 Task: Find connections with filter location Angermünde with filter topic #Trainerwith filter profile language Potuguese with filter current company Orion Innovation with filter school Thapar Institute of Engineering & Technology with filter industry Public Assistance Programs with filter service category Strategic Planning with filter keywords title Over the Phone Interpreter
Action: Mouse moved to (488, 64)
Screenshot: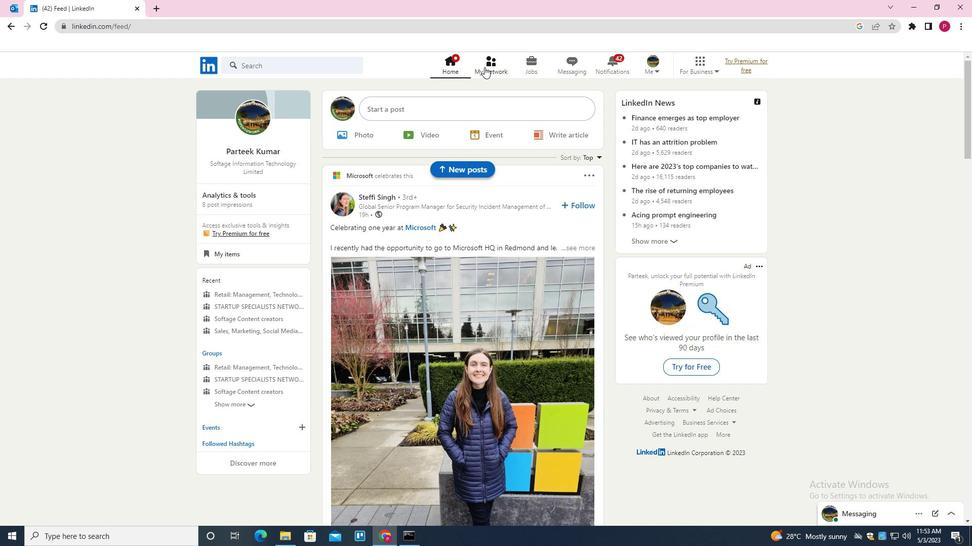 
Action: Mouse pressed left at (488, 64)
Screenshot: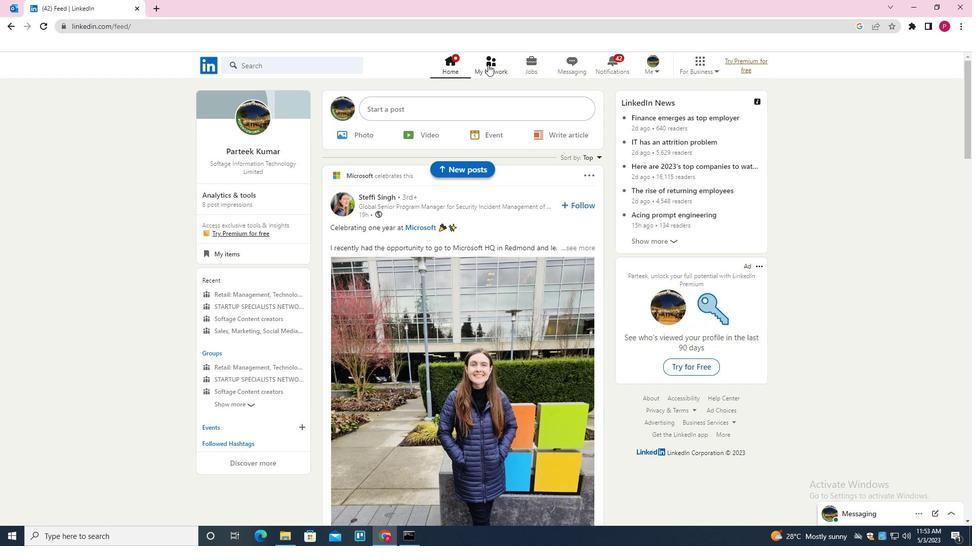 
Action: Mouse moved to (311, 118)
Screenshot: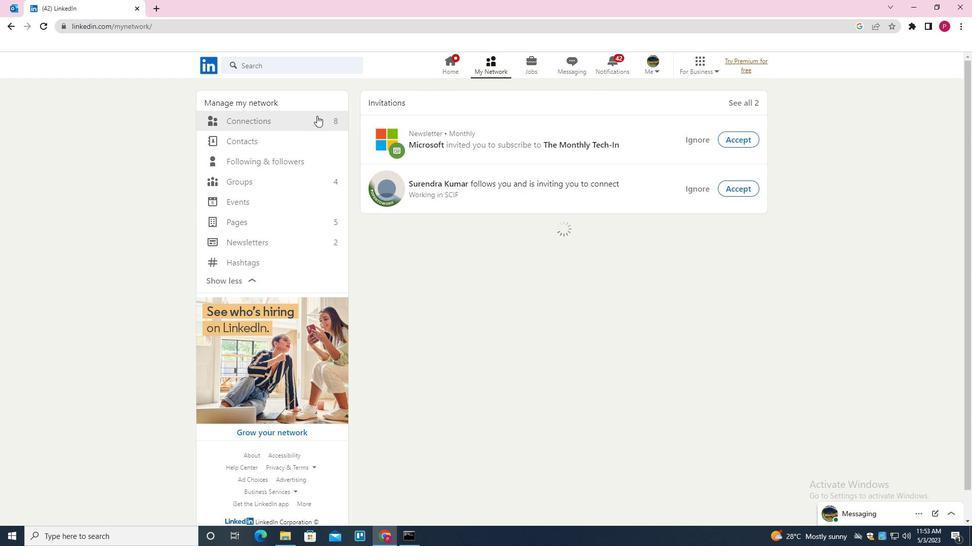
Action: Mouse pressed left at (311, 118)
Screenshot: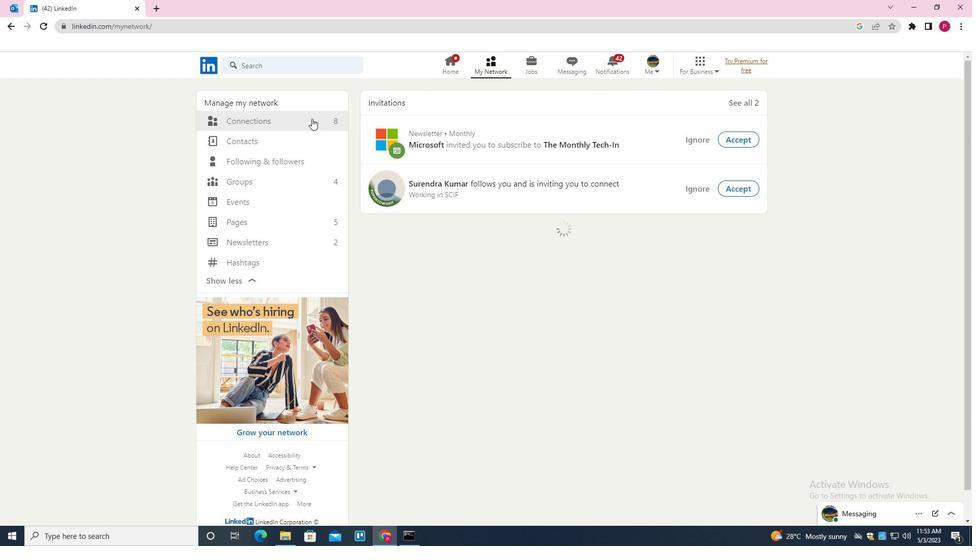 
Action: Mouse moved to (548, 120)
Screenshot: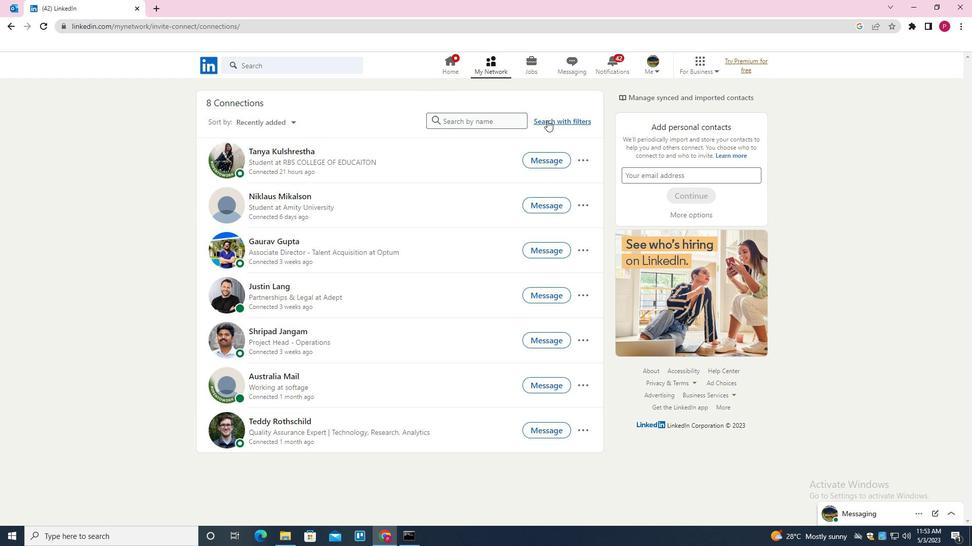 
Action: Mouse pressed left at (548, 120)
Screenshot: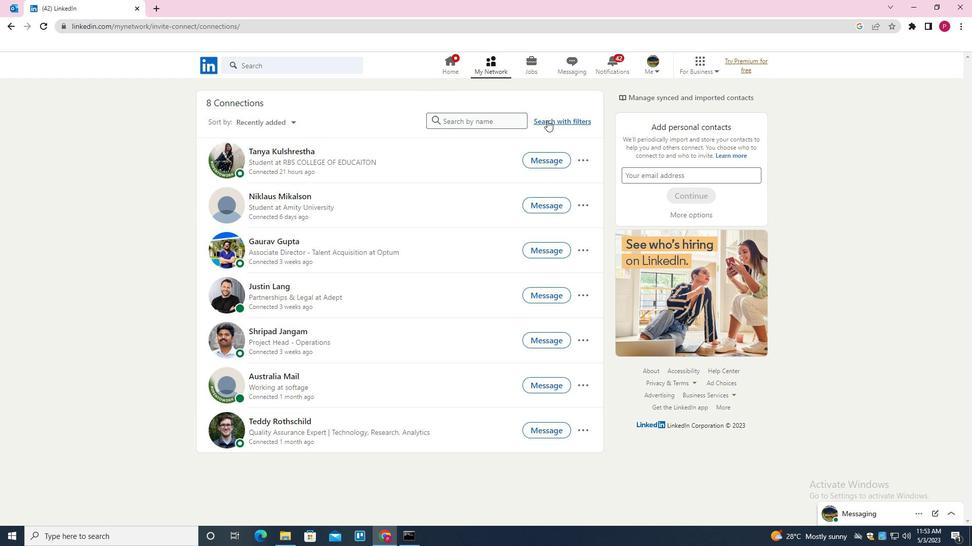 
Action: Mouse moved to (520, 92)
Screenshot: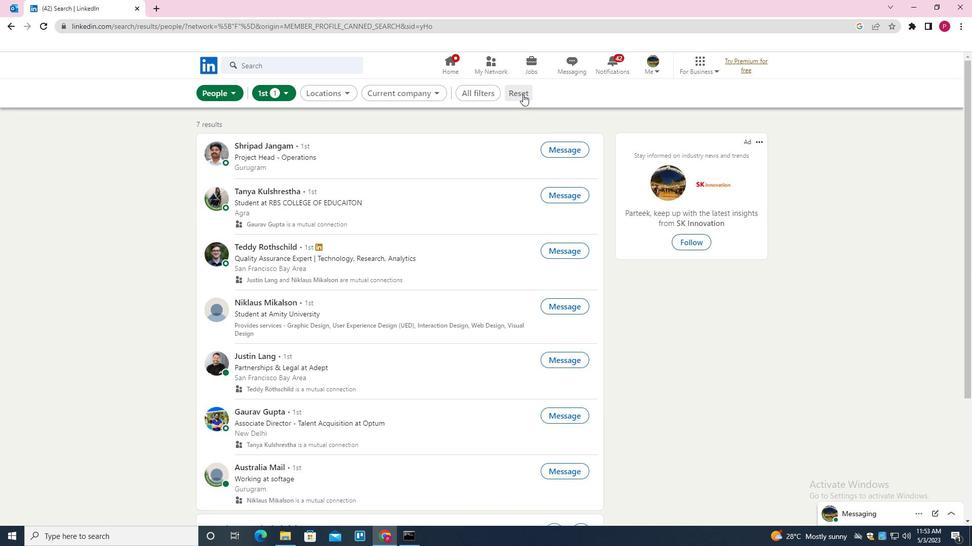 
Action: Mouse pressed left at (520, 92)
Screenshot: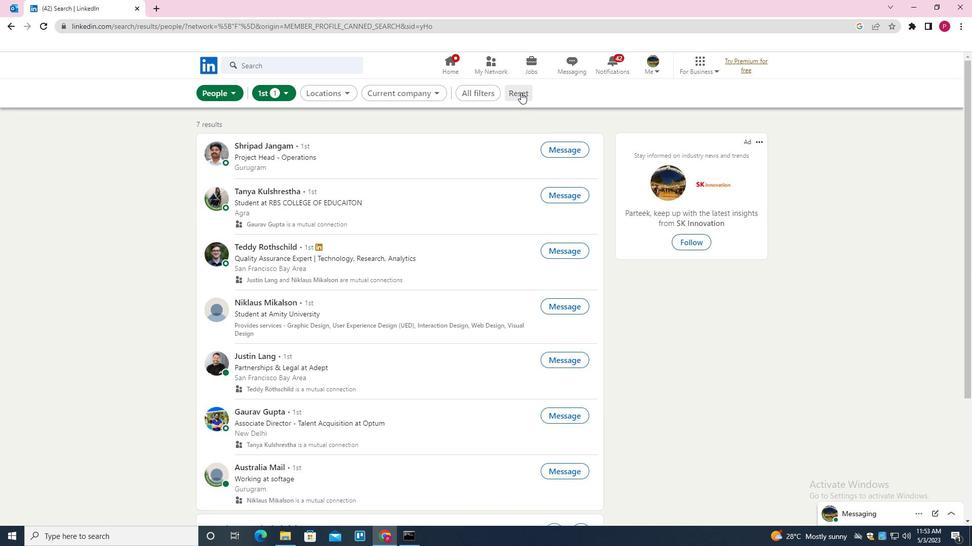 
Action: Mouse moved to (511, 92)
Screenshot: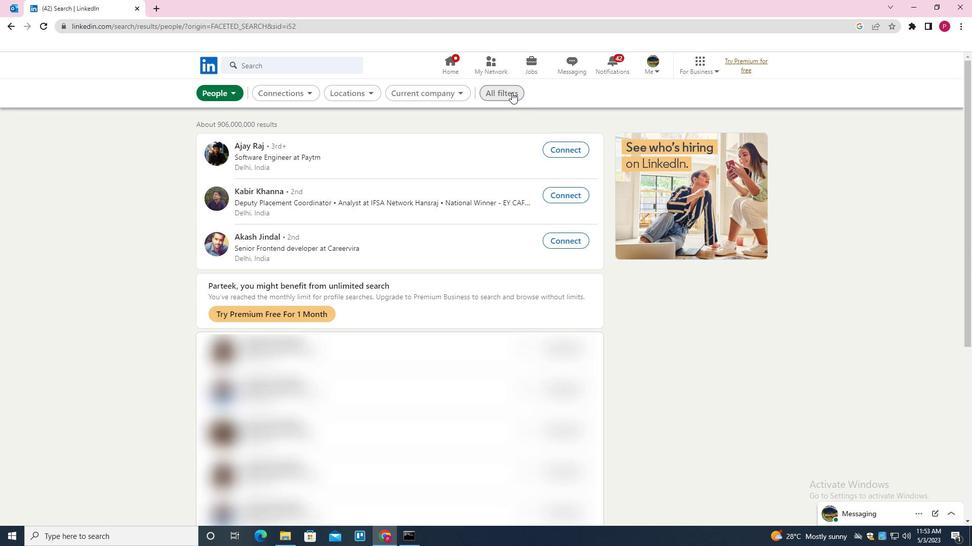 
Action: Mouse pressed left at (511, 92)
Screenshot: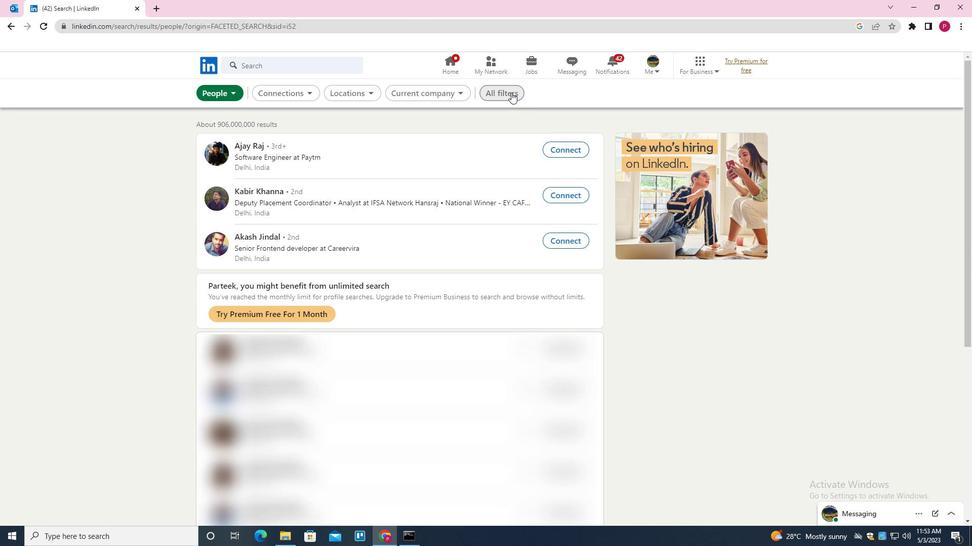 
Action: Mouse moved to (772, 188)
Screenshot: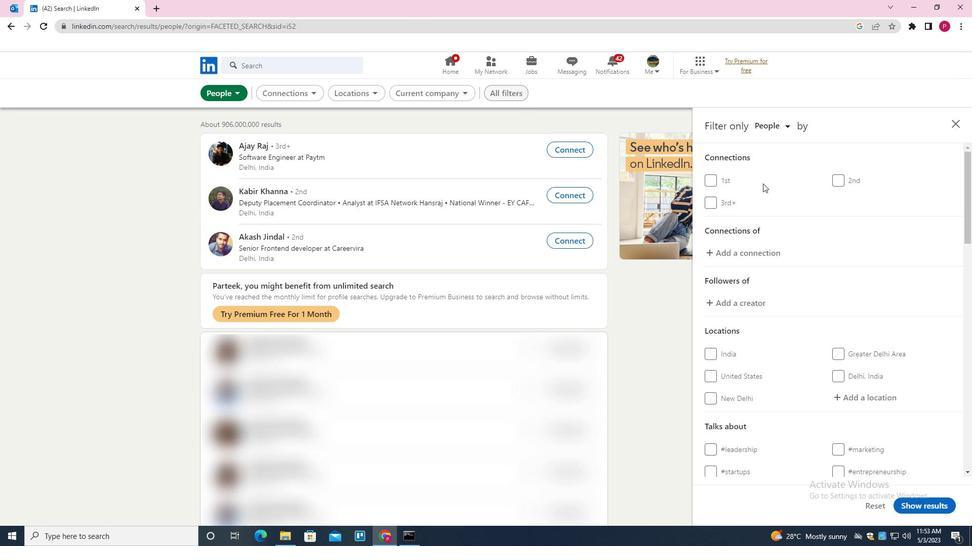 
Action: Mouse scrolled (772, 188) with delta (0, 0)
Screenshot: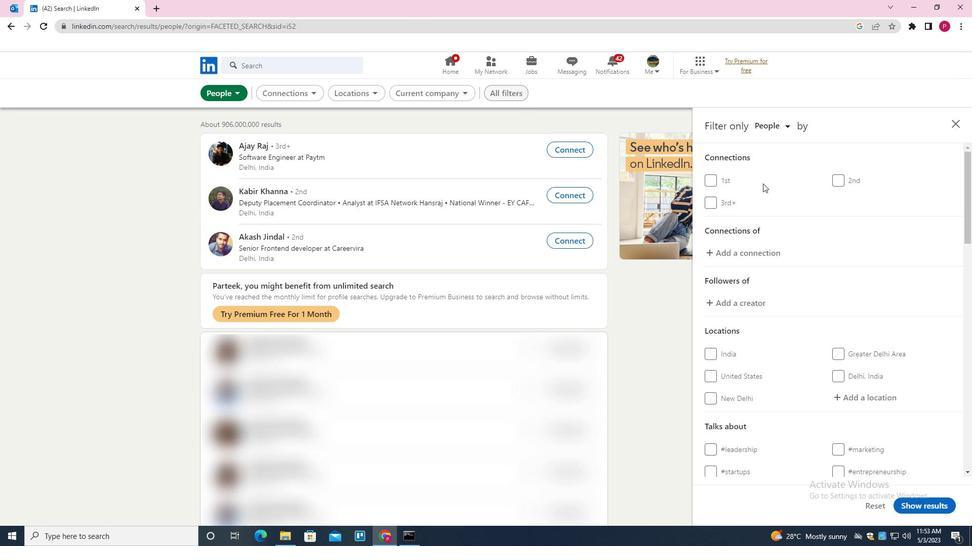 
Action: Mouse moved to (781, 194)
Screenshot: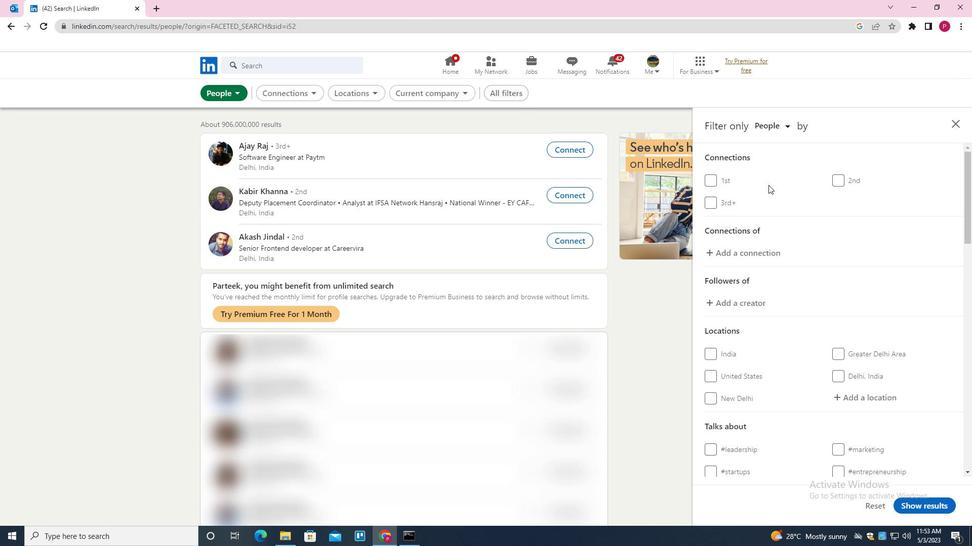 
Action: Mouse scrolled (781, 194) with delta (0, 0)
Screenshot: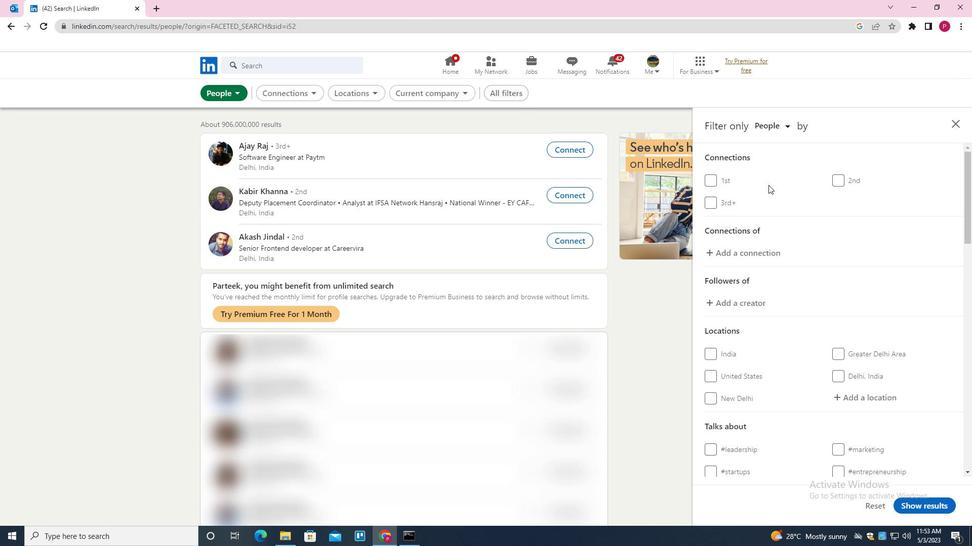 
Action: Mouse moved to (868, 296)
Screenshot: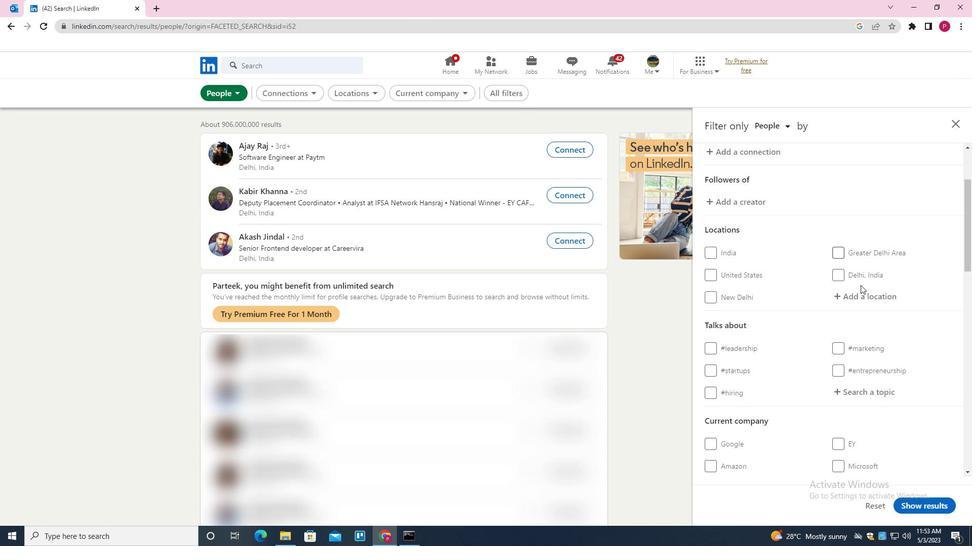 
Action: Mouse pressed left at (868, 296)
Screenshot: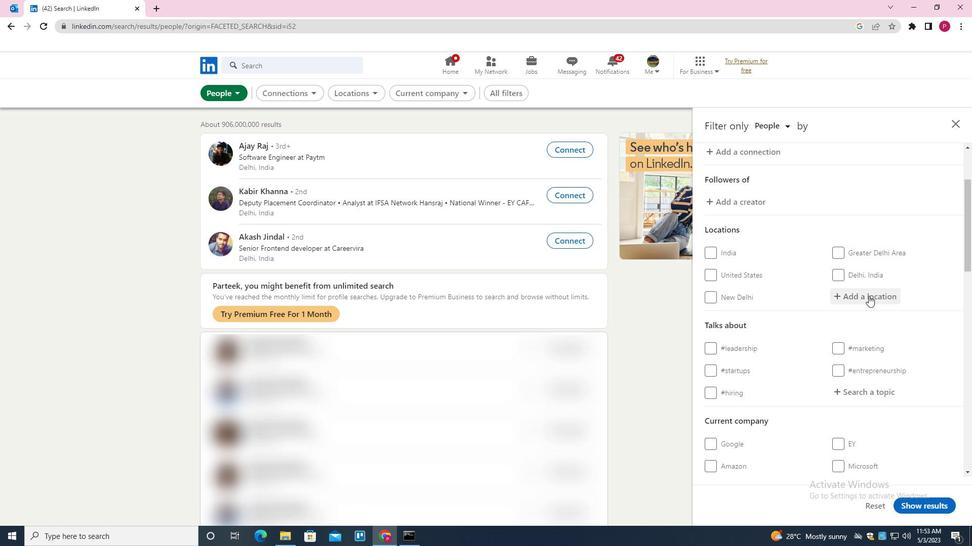 
Action: Key pressed <Key.shift>ANGERMUNDE<Key.down><Key.enter>
Screenshot: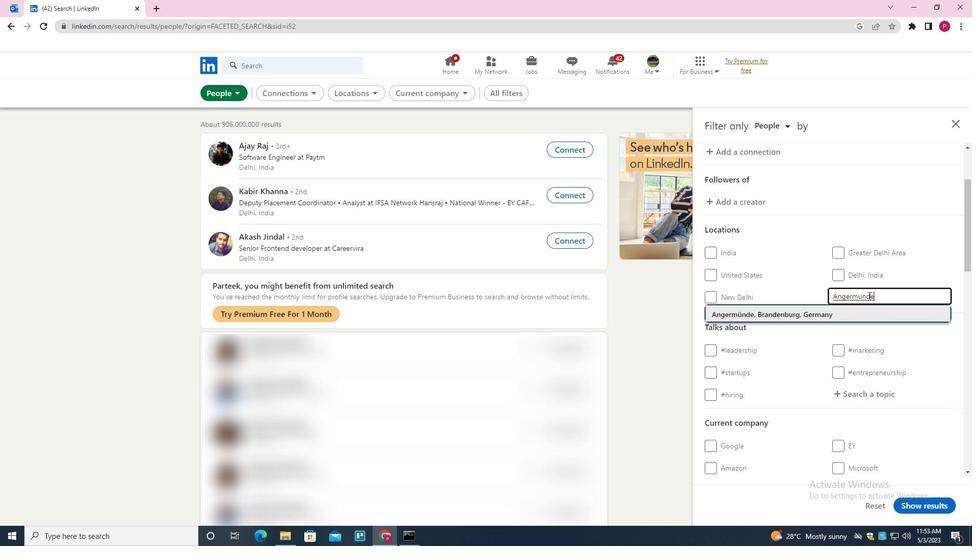 
Action: Mouse moved to (833, 298)
Screenshot: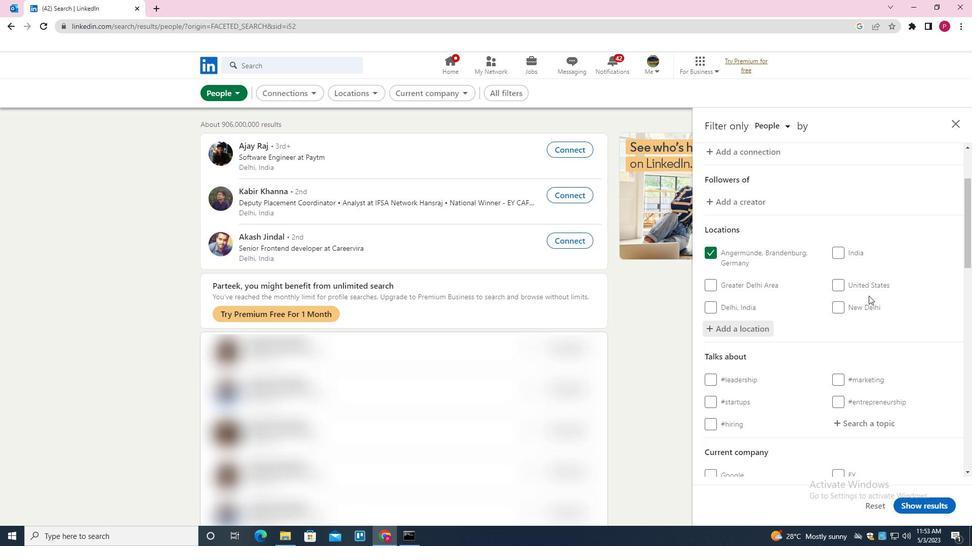 
Action: Mouse scrolled (833, 297) with delta (0, 0)
Screenshot: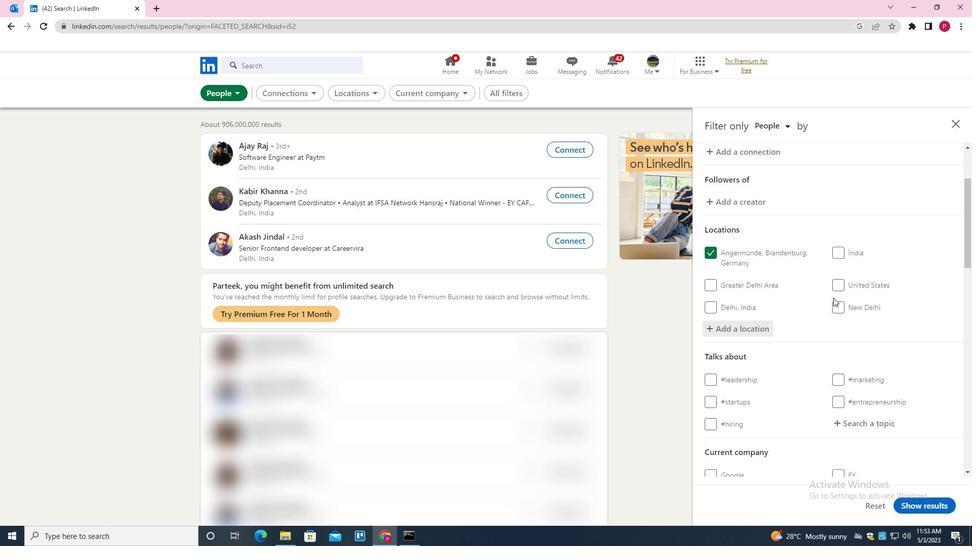 
Action: Mouse scrolled (833, 297) with delta (0, 0)
Screenshot: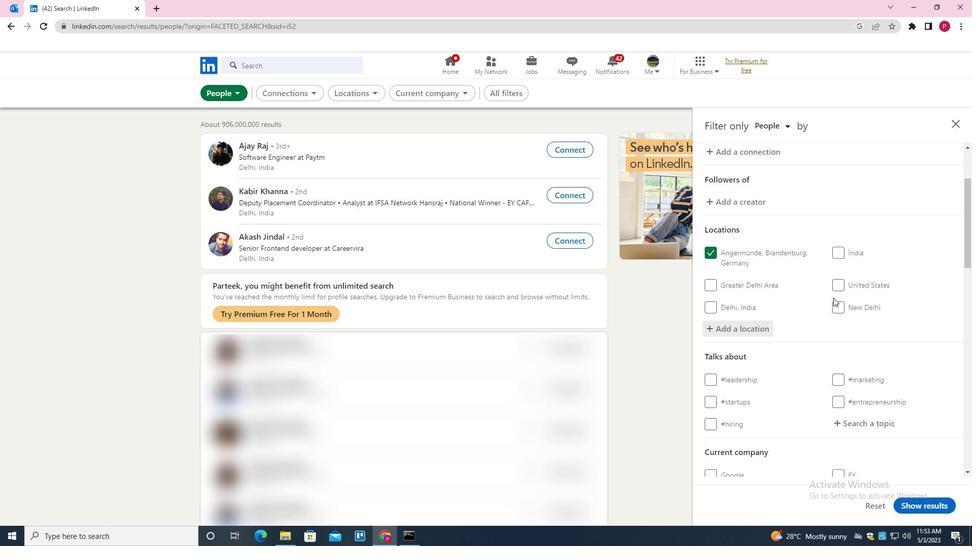 
Action: Mouse scrolled (833, 297) with delta (0, 0)
Screenshot: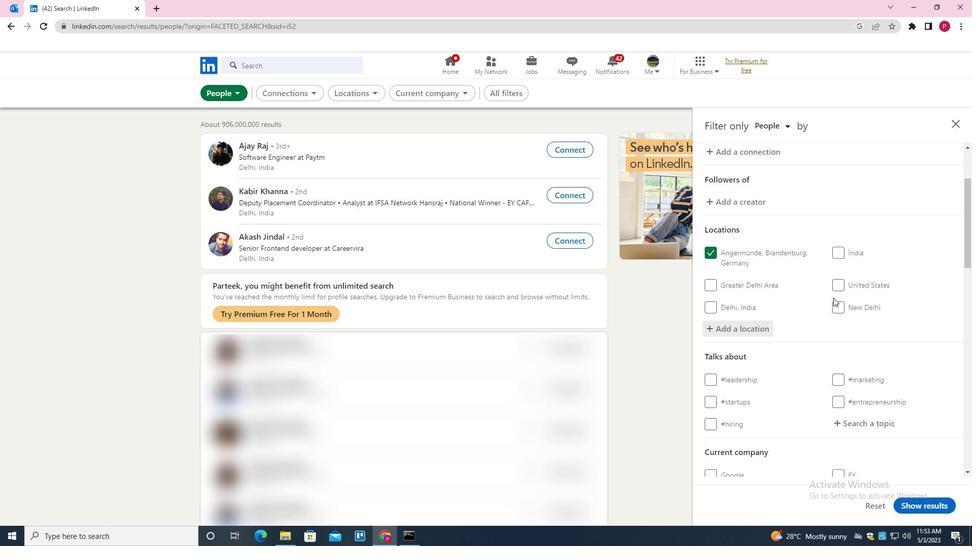
Action: Mouse moved to (853, 274)
Screenshot: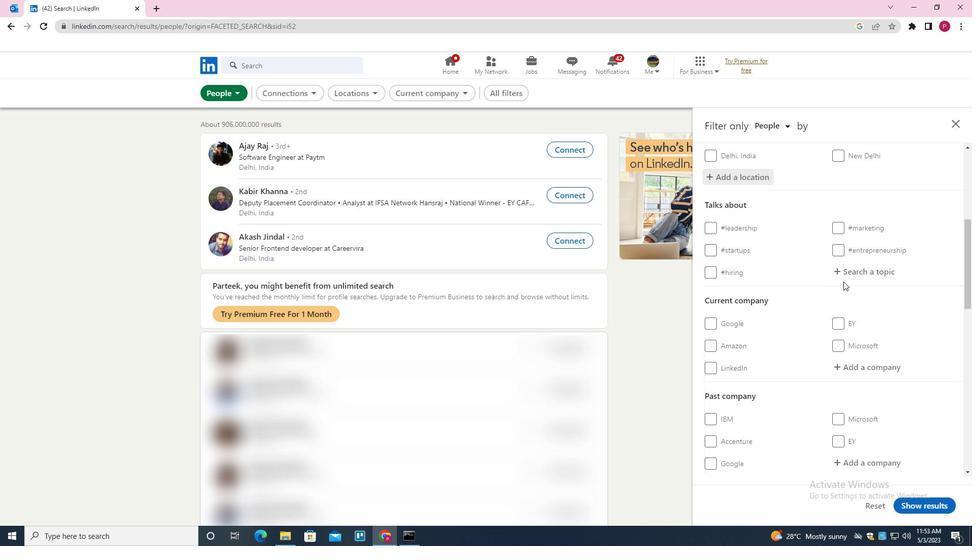 
Action: Mouse pressed left at (853, 274)
Screenshot: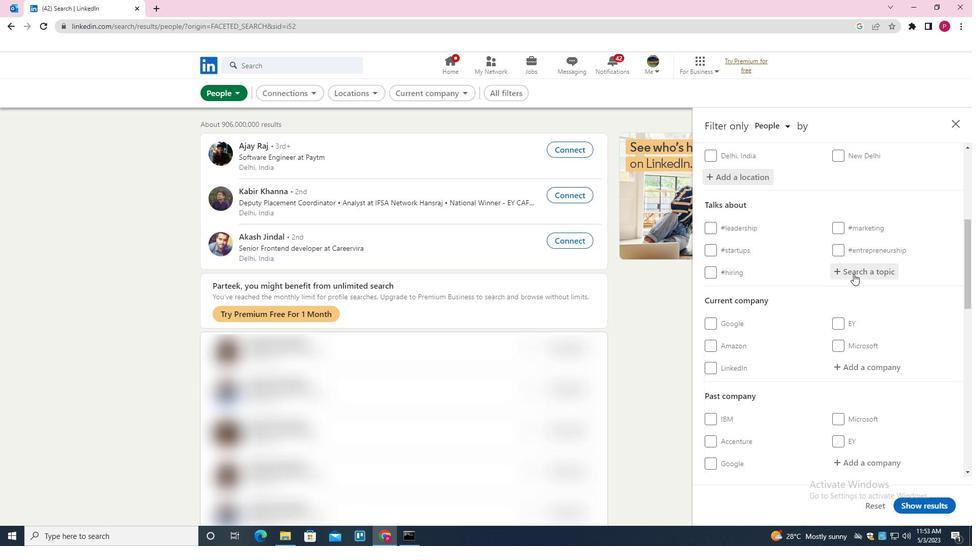 
Action: Key pressed TRAINER<Key.down><Key.enter>
Screenshot: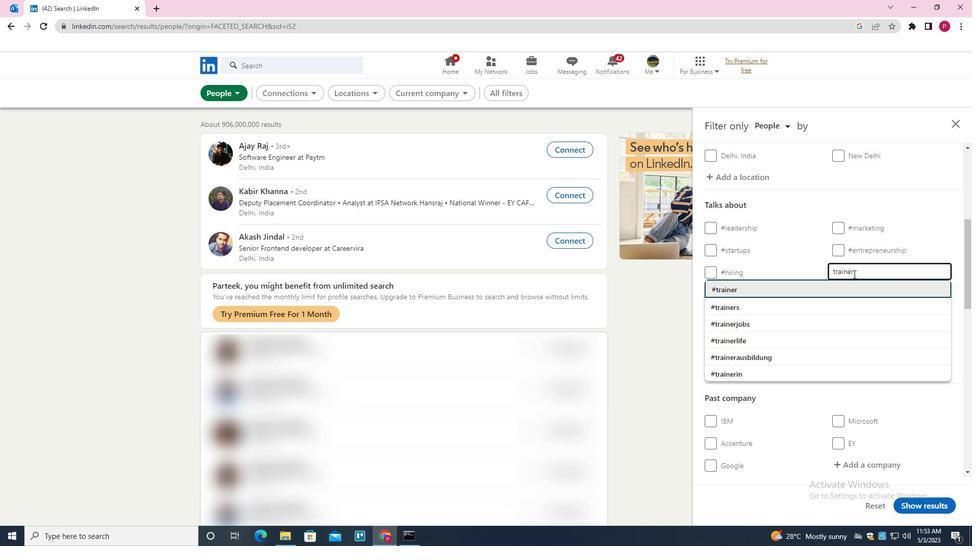 
Action: Mouse moved to (809, 267)
Screenshot: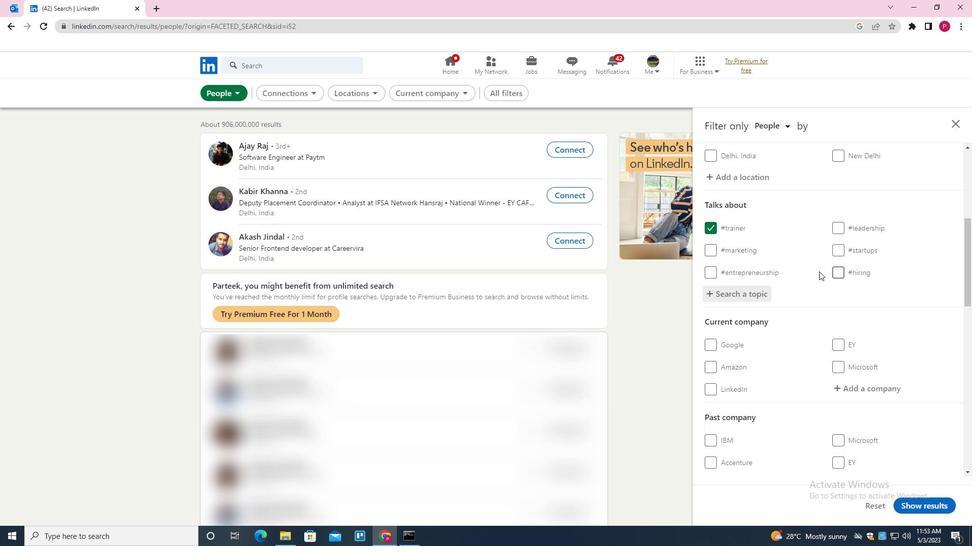 
Action: Mouse scrolled (809, 267) with delta (0, 0)
Screenshot: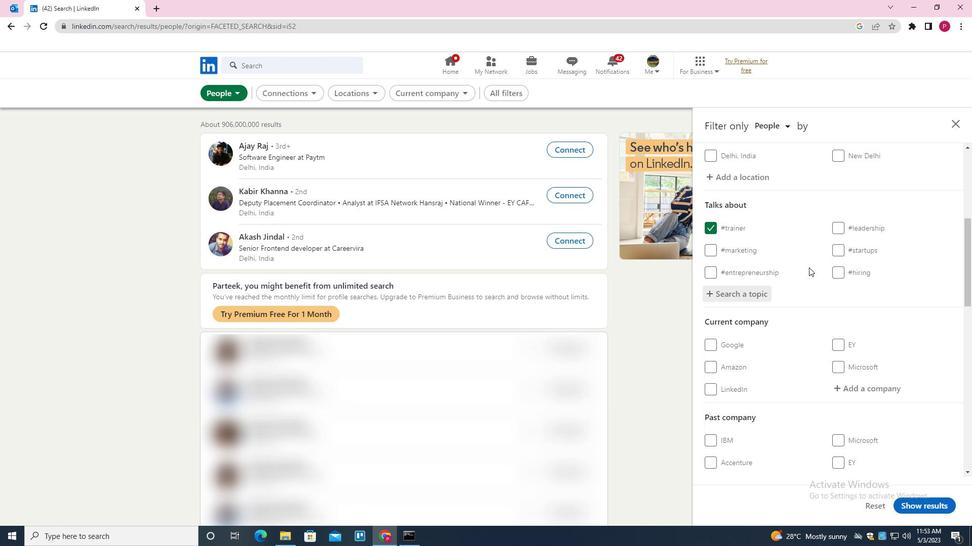 
Action: Mouse scrolled (809, 267) with delta (0, 0)
Screenshot: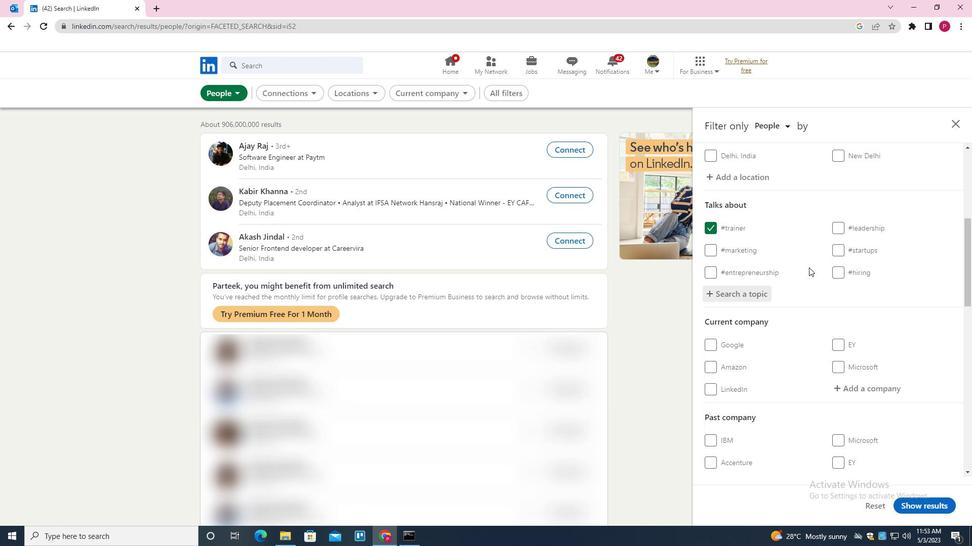 
Action: Mouse scrolled (809, 267) with delta (0, 0)
Screenshot: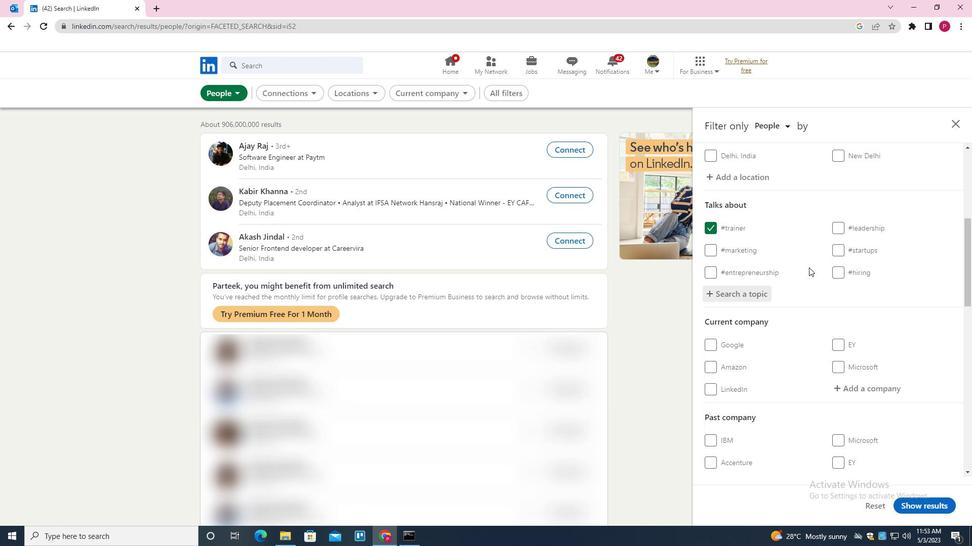 
Action: Mouse scrolled (809, 267) with delta (0, 0)
Screenshot: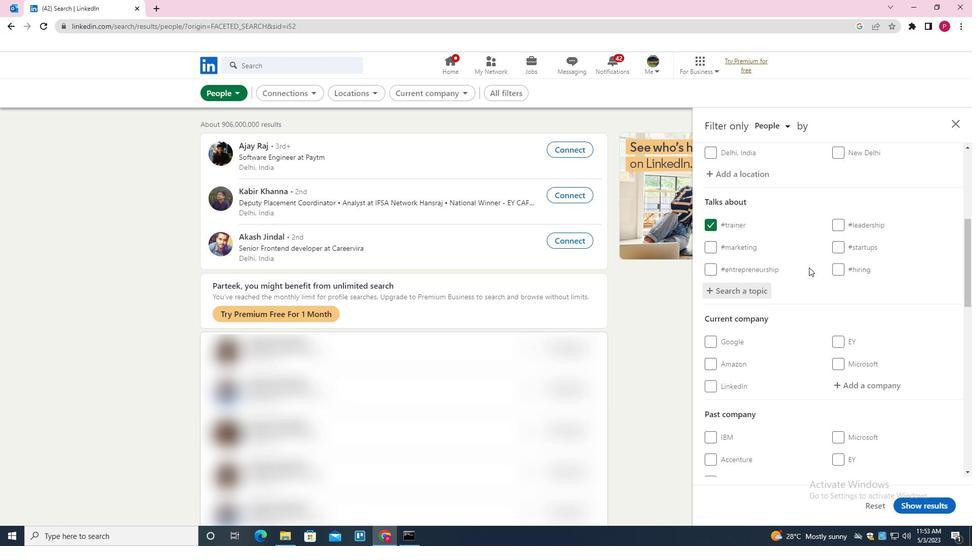 
Action: Mouse scrolled (809, 267) with delta (0, 0)
Screenshot: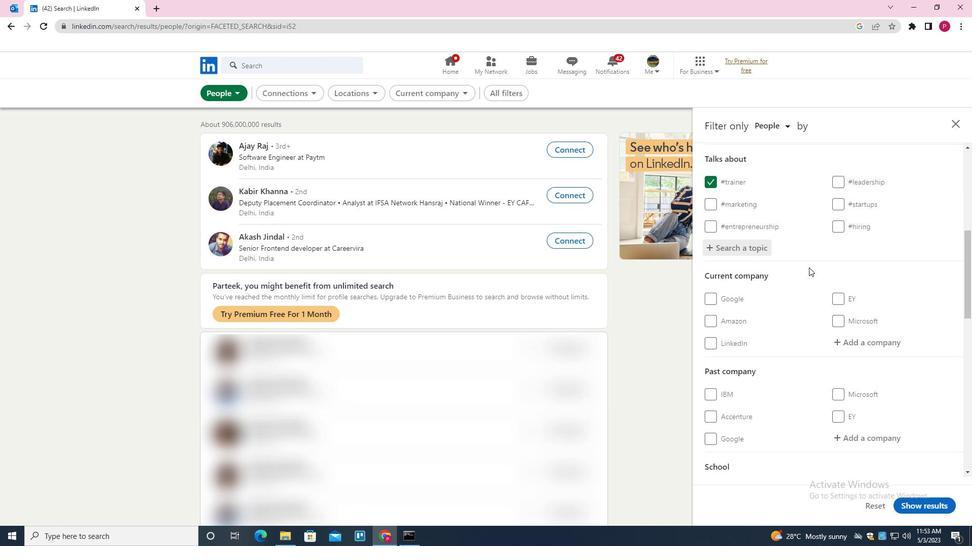 
Action: Mouse scrolled (809, 267) with delta (0, 0)
Screenshot: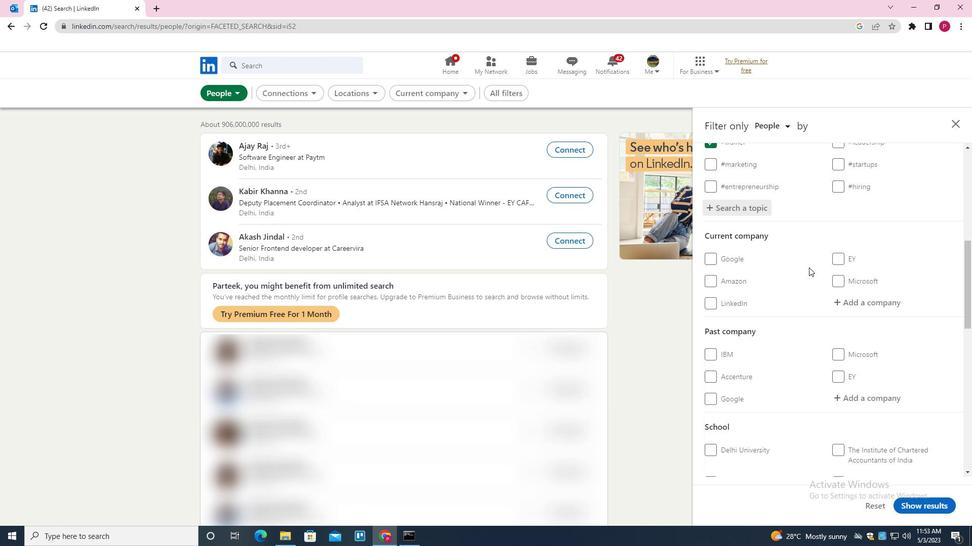 
Action: Mouse moved to (779, 257)
Screenshot: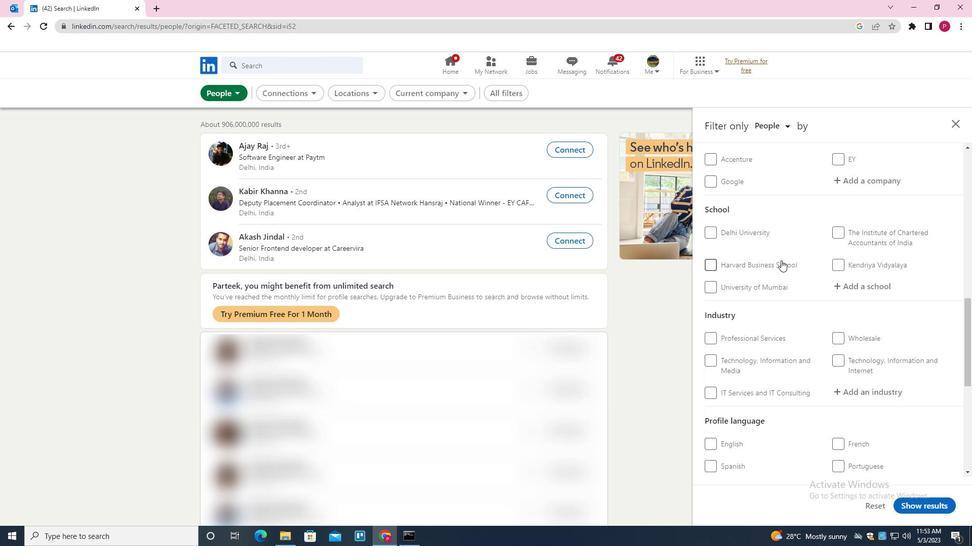 
Action: Mouse scrolled (779, 257) with delta (0, 0)
Screenshot: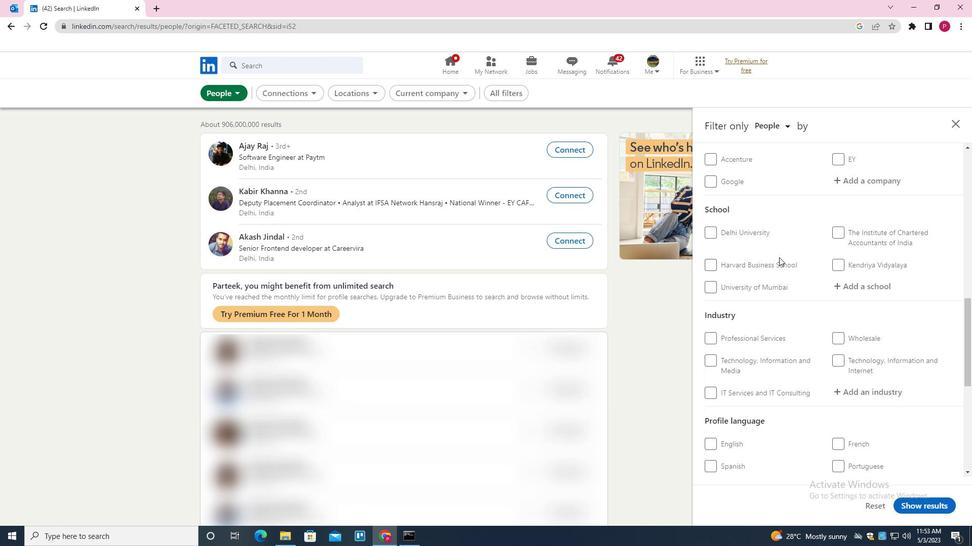 
Action: Mouse scrolled (779, 257) with delta (0, 0)
Screenshot: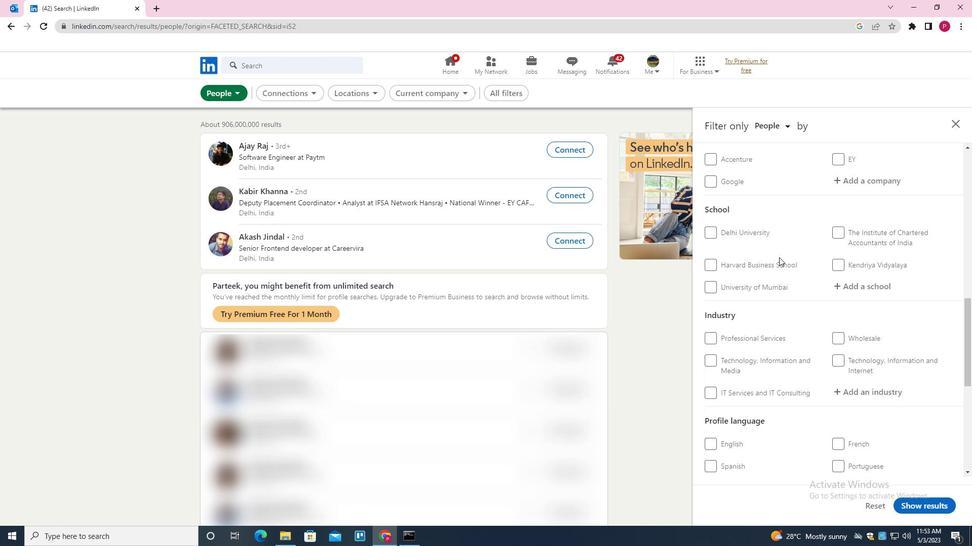 
Action: Mouse scrolled (779, 257) with delta (0, 0)
Screenshot: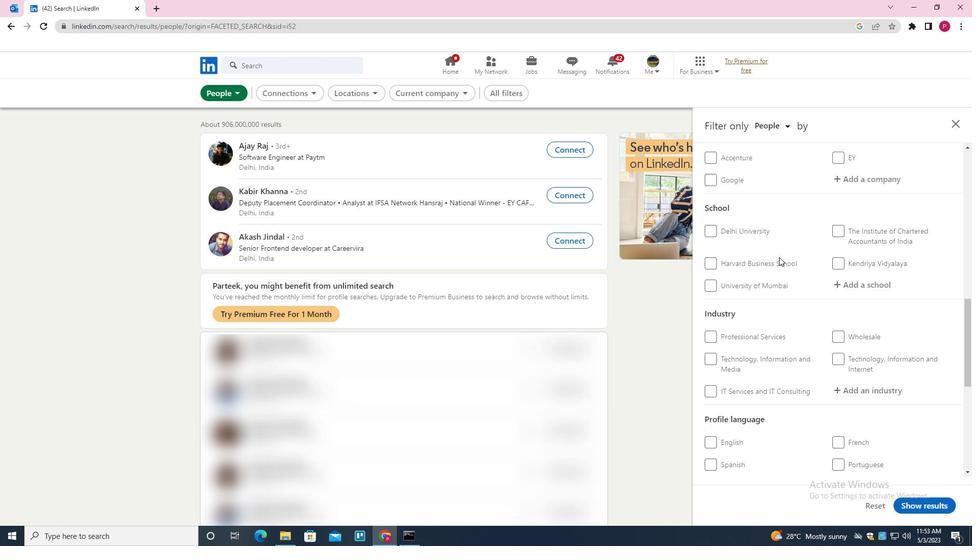 
Action: Mouse scrolled (779, 257) with delta (0, 0)
Screenshot: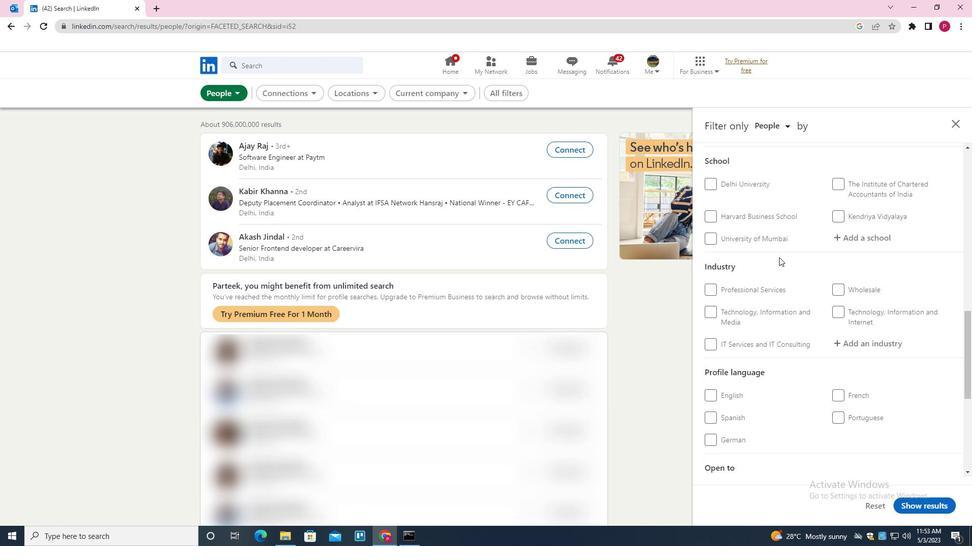 
Action: Mouse scrolled (779, 257) with delta (0, 0)
Screenshot: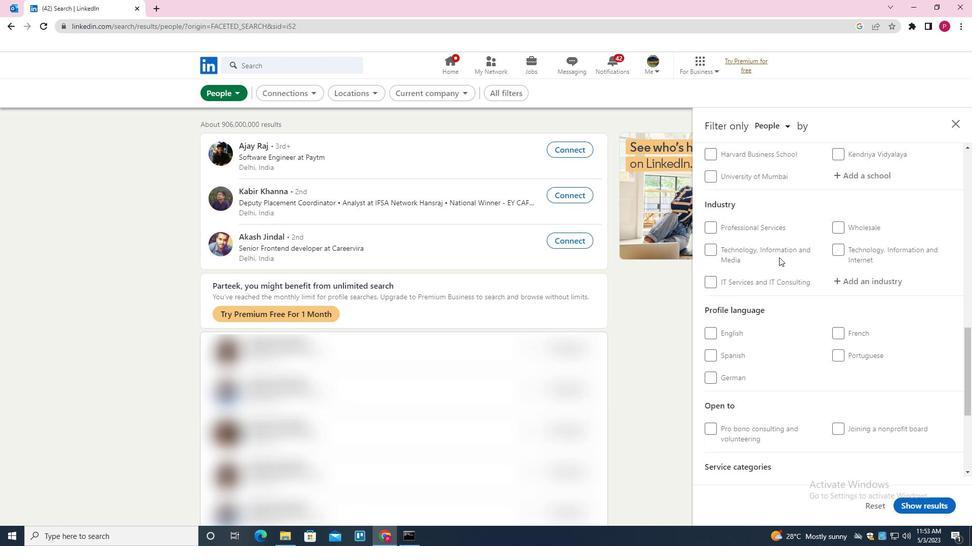 
Action: Mouse moved to (842, 215)
Screenshot: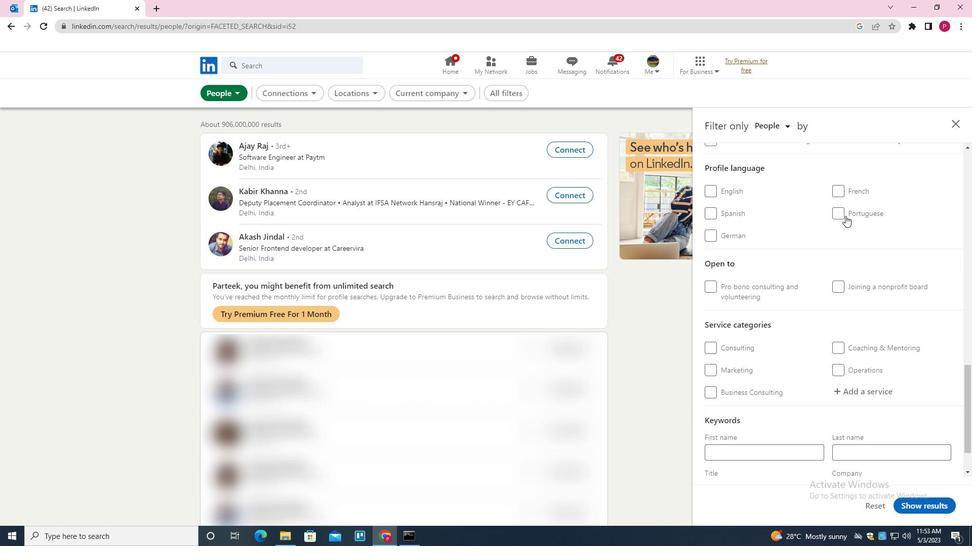 
Action: Mouse pressed left at (842, 215)
Screenshot: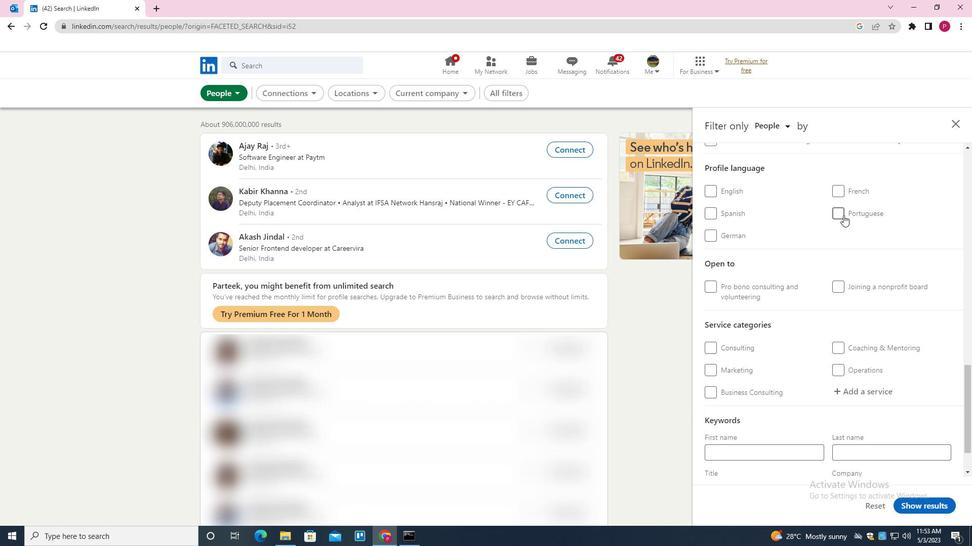 
Action: Mouse moved to (800, 256)
Screenshot: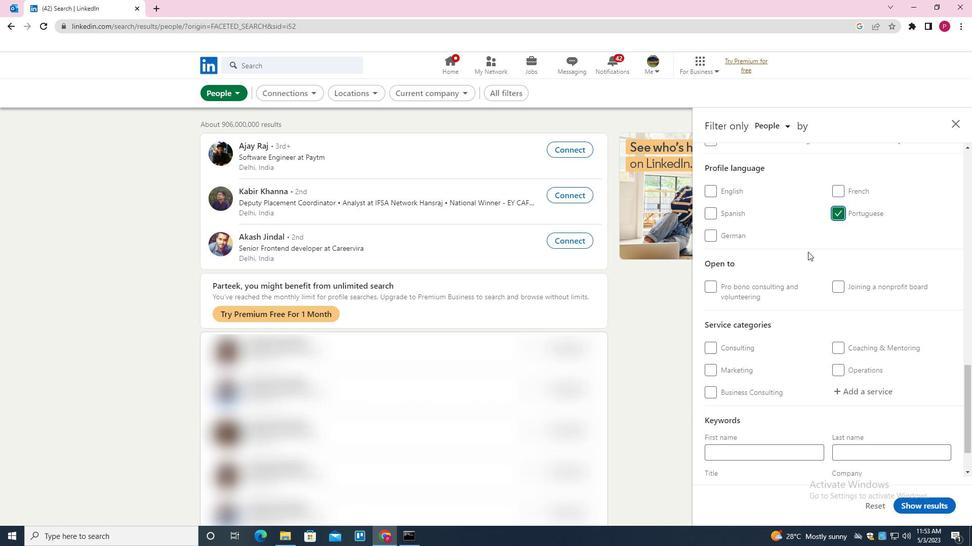 
Action: Mouse scrolled (800, 257) with delta (0, 0)
Screenshot: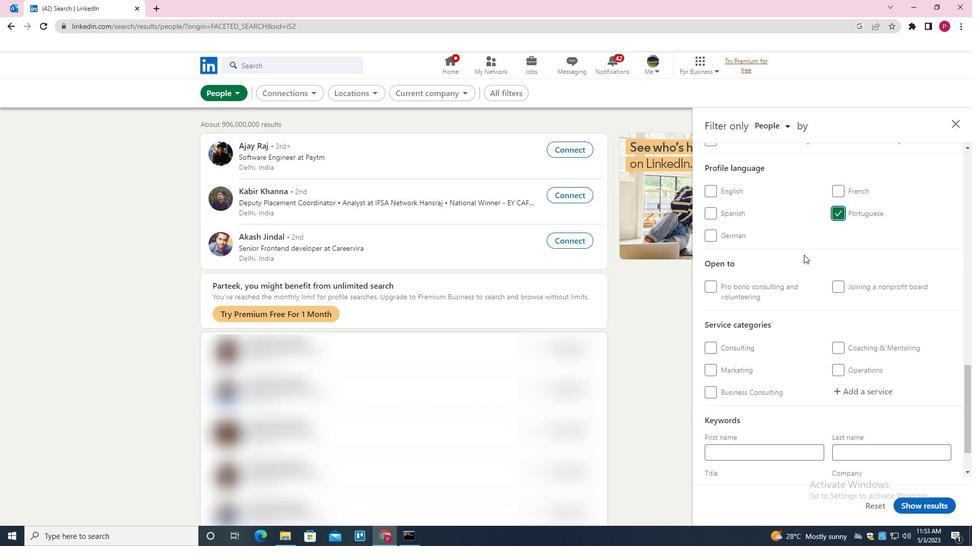 
Action: Mouse scrolled (800, 257) with delta (0, 0)
Screenshot: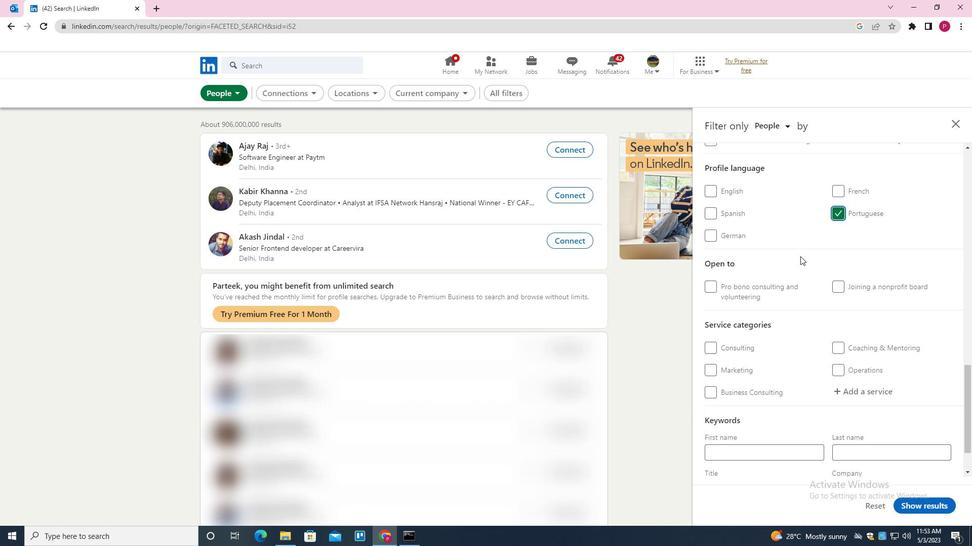 
Action: Mouse scrolled (800, 257) with delta (0, 0)
Screenshot: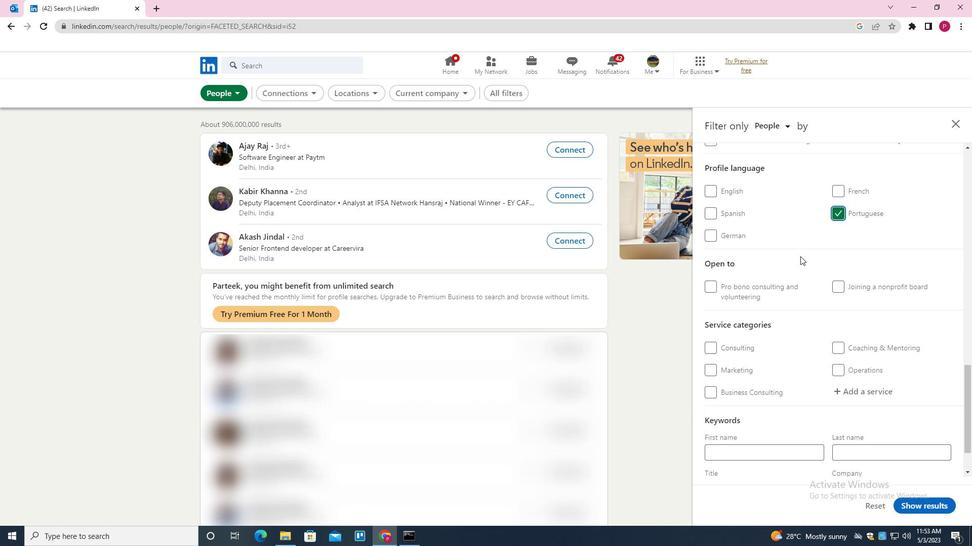 
Action: Mouse scrolled (800, 257) with delta (0, 0)
Screenshot: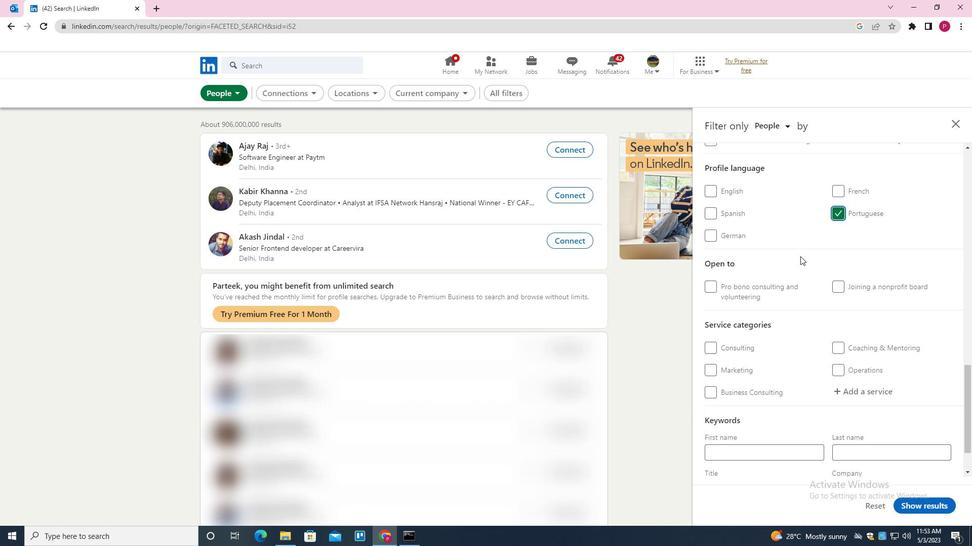 
Action: Mouse scrolled (800, 257) with delta (0, 0)
Screenshot: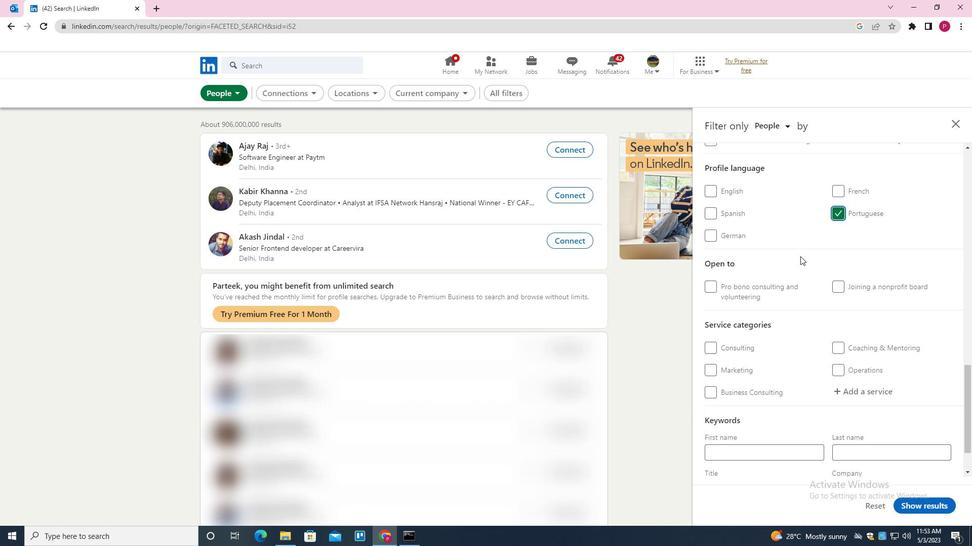 
Action: Mouse scrolled (800, 257) with delta (0, 0)
Screenshot: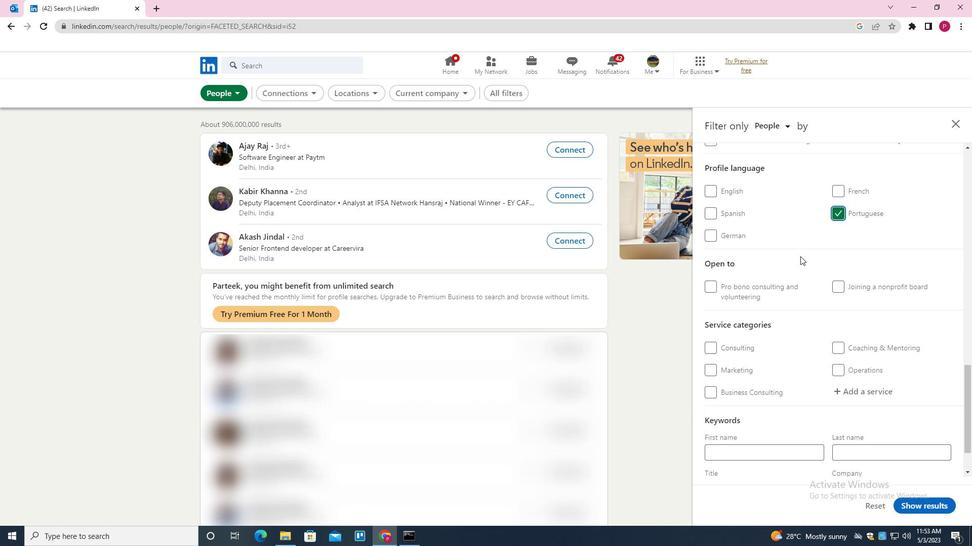 
Action: Mouse moved to (790, 262)
Screenshot: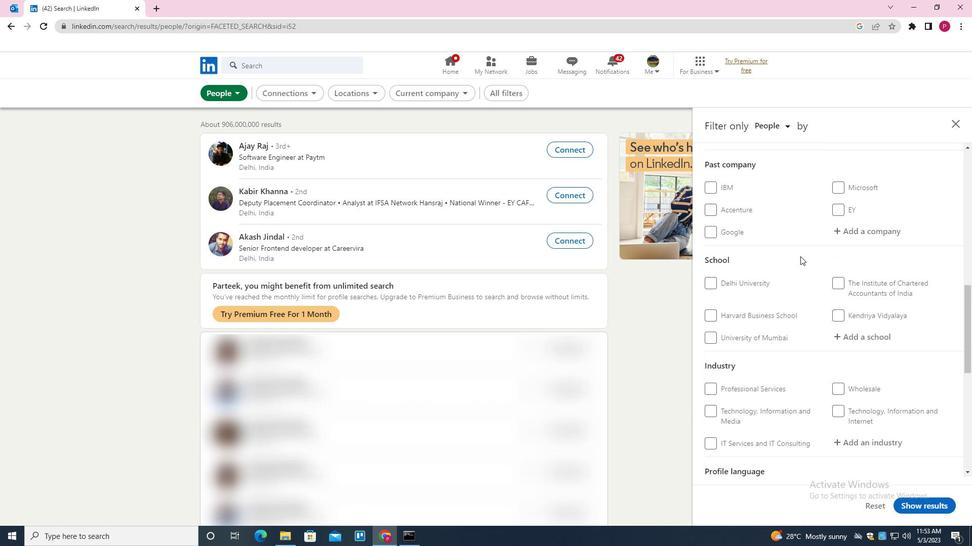 
Action: Mouse scrolled (790, 262) with delta (0, 0)
Screenshot: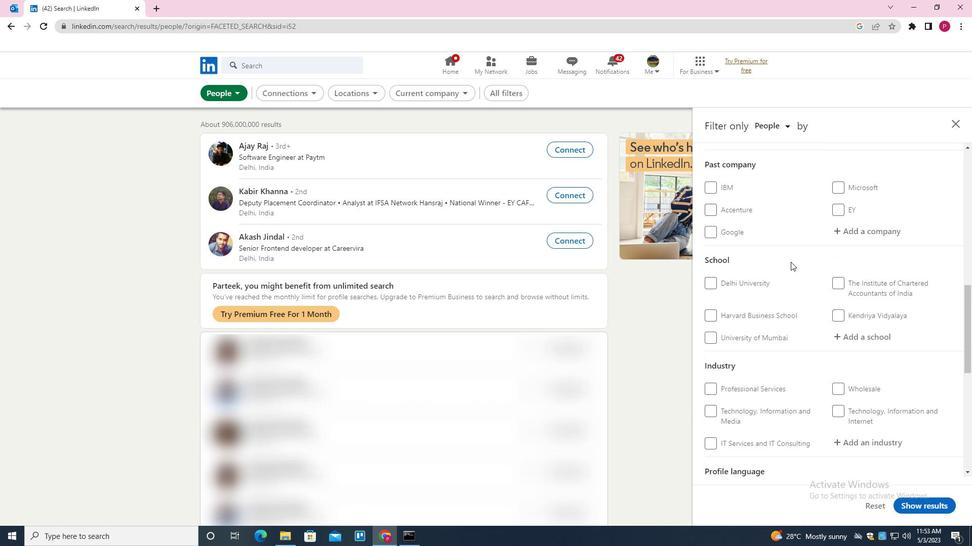 
Action: Mouse scrolled (790, 262) with delta (0, 0)
Screenshot: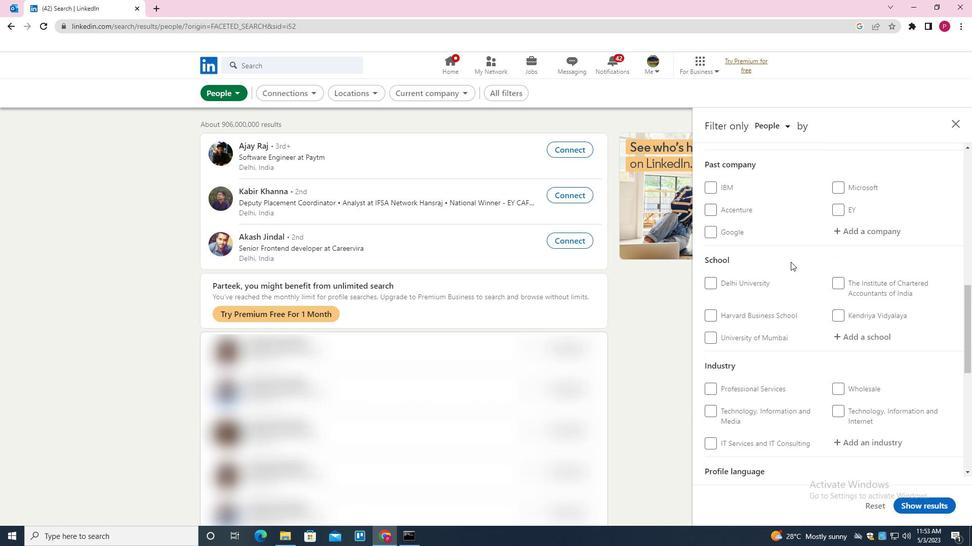 
Action: Mouse moved to (858, 237)
Screenshot: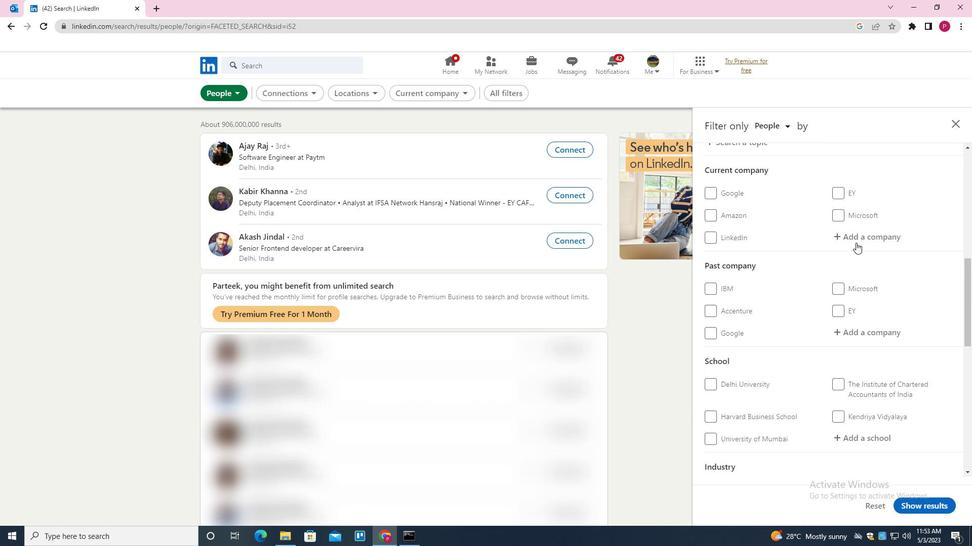 
Action: Mouse pressed left at (858, 237)
Screenshot: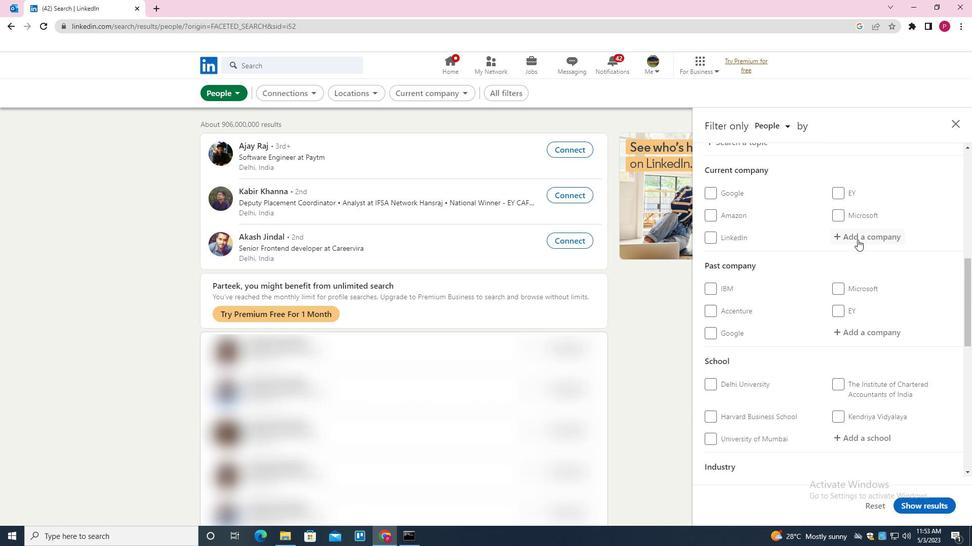 
Action: Key pressed <Key.shift>ORION<Key.space><Key.shift><Key.shift><Key.shift><Key.shift><Key.shift><Key.shift><Key.shift><Key.shift>INNOVATION<Key.down><Key.enter>
Screenshot: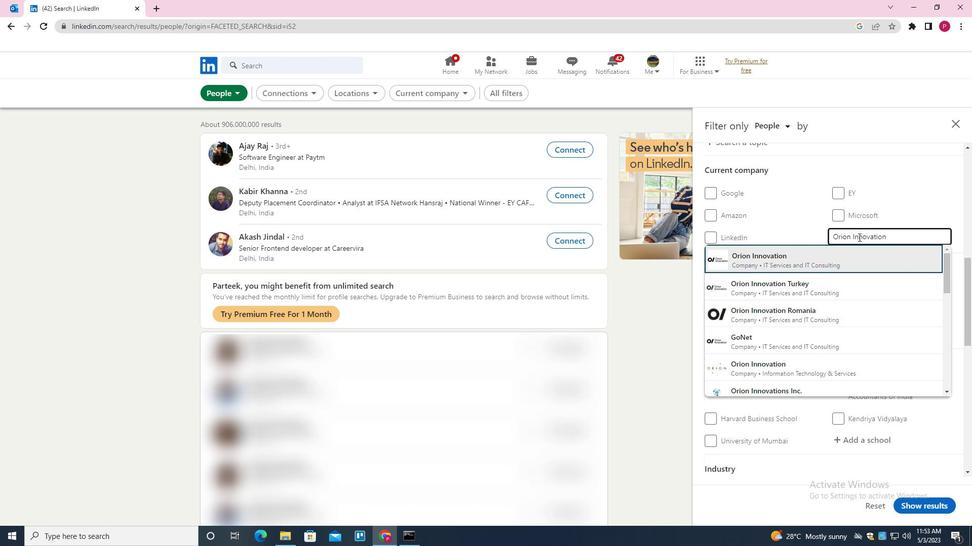 
Action: Mouse moved to (809, 252)
Screenshot: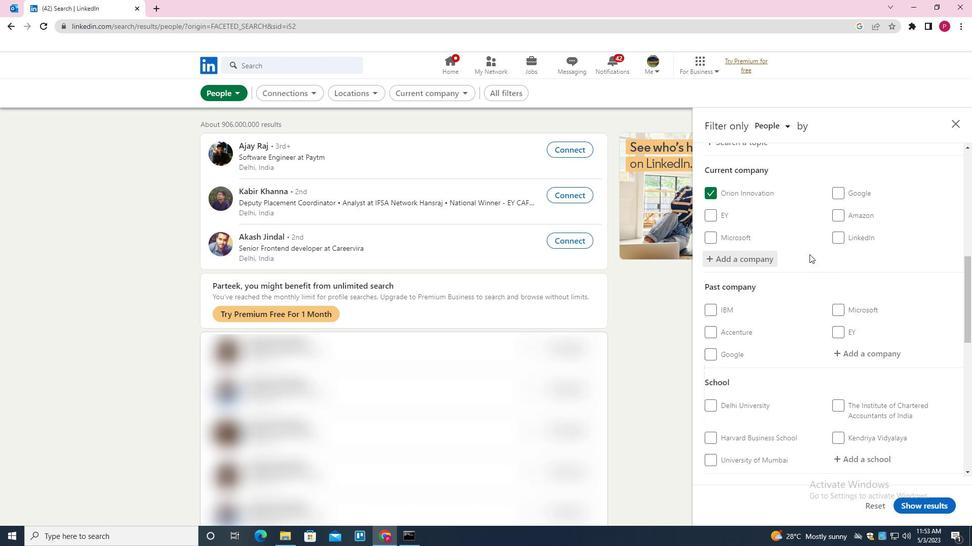 
Action: Mouse scrolled (809, 252) with delta (0, 0)
Screenshot: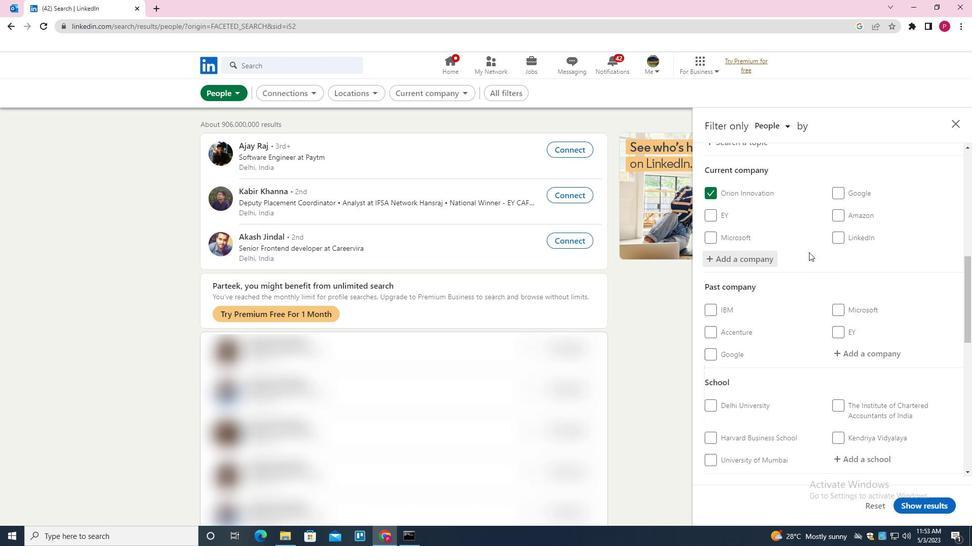 
Action: Mouse scrolled (809, 252) with delta (0, 0)
Screenshot: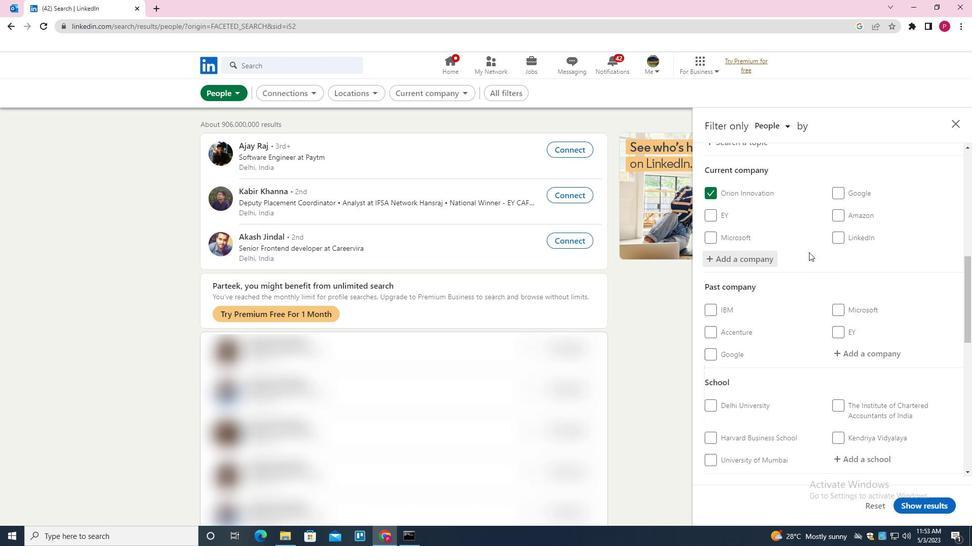 
Action: Mouse scrolled (809, 252) with delta (0, 0)
Screenshot: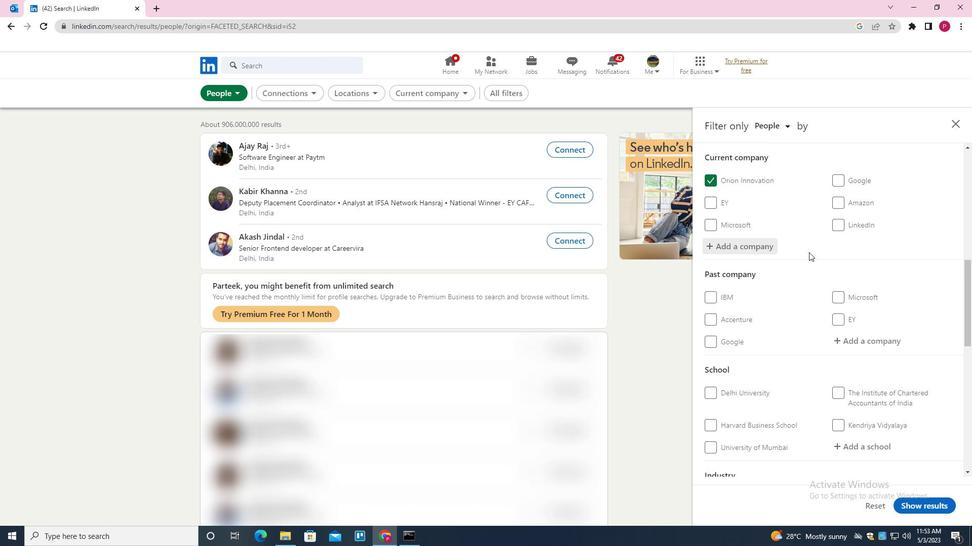 
Action: Mouse scrolled (809, 252) with delta (0, 0)
Screenshot: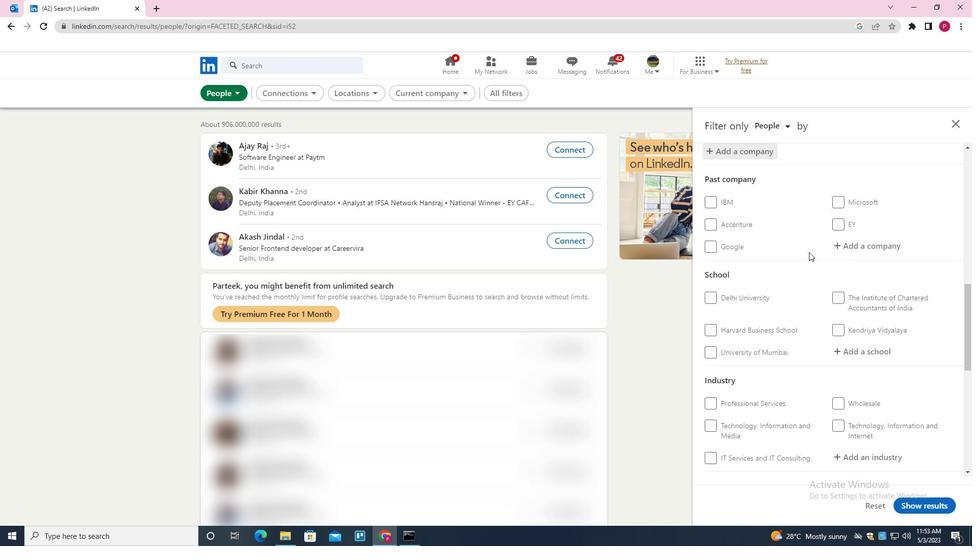 
Action: Mouse scrolled (809, 252) with delta (0, 0)
Screenshot: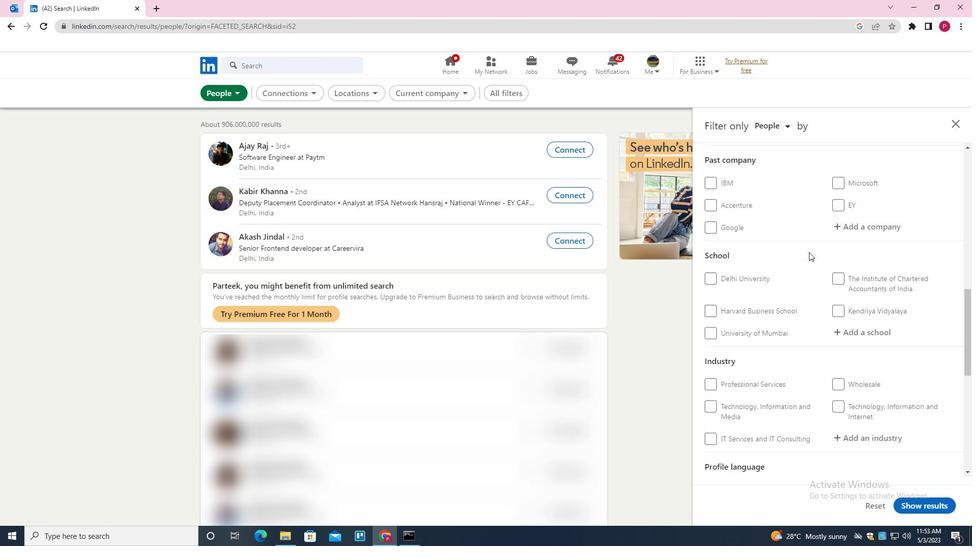 
Action: Mouse moved to (857, 208)
Screenshot: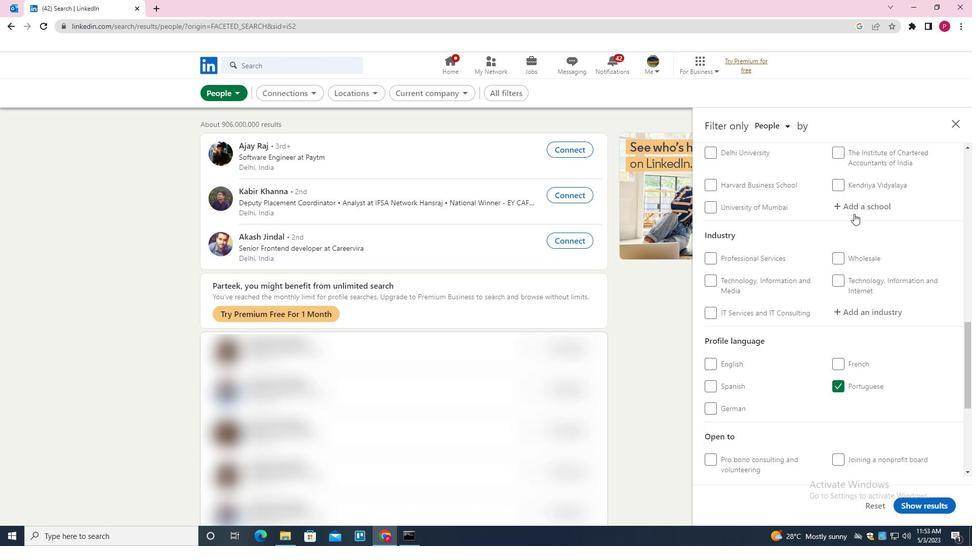 
Action: Mouse pressed left at (857, 208)
Screenshot: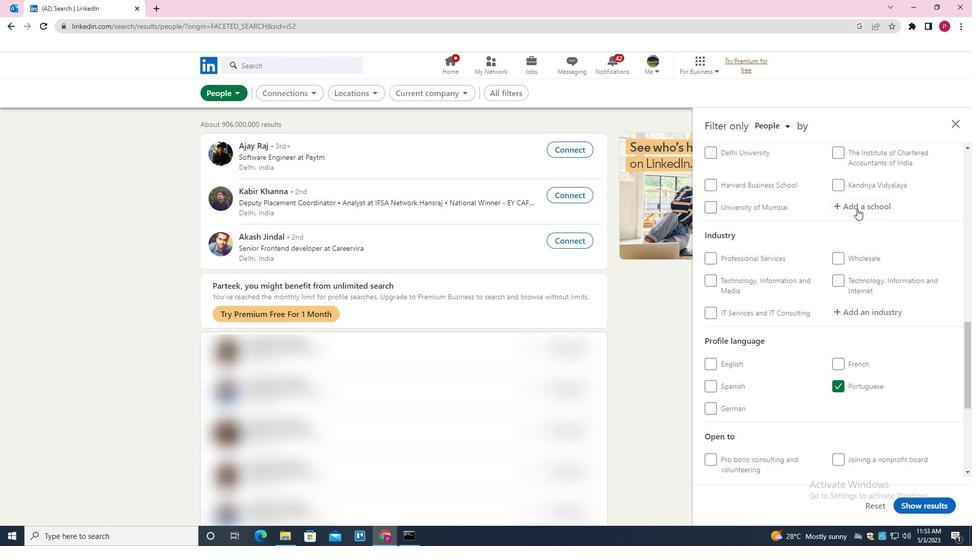 
Action: Key pressed <Key.shift><Key.shift><Key.shift><Key.shift><Key.shift><Key.shift><Key.shift><Key.shift><Key.shift><Key.shift><Key.shift><Key.shift><Key.shift><Key.shift><Key.shift><Key.shift><Key.shift><Key.shift><Key.shift><Key.shift><Key.shift><Key.shift><Key.shift><Key.shift><Key.shift><Key.shift><Key.shift>THAPAR<Key.space><Key.shift><Key.shift><Key.shift><Key.shift>INSTITUTE<Key.space><Key.shift>OF<Key.space><Key.shift>ENGIR<Key.backspace>NEERING<Key.space><Key.shift>&<Key.space><Key.shift><Key.shift><Key.shift><Key.shift><Key.shift><Key.shift>TECHNOLOGY<Key.down><Key.enter>
Screenshot: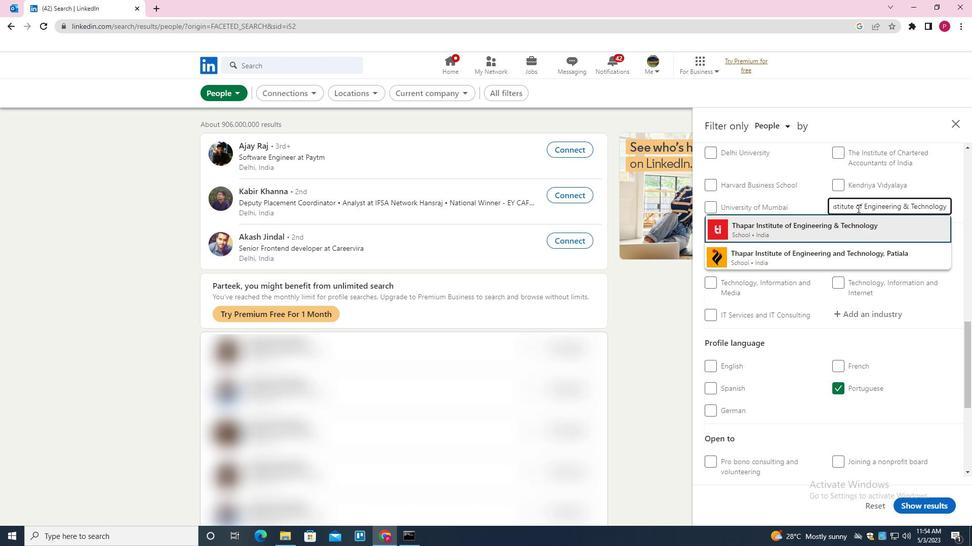 
Action: Mouse moved to (864, 228)
Screenshot: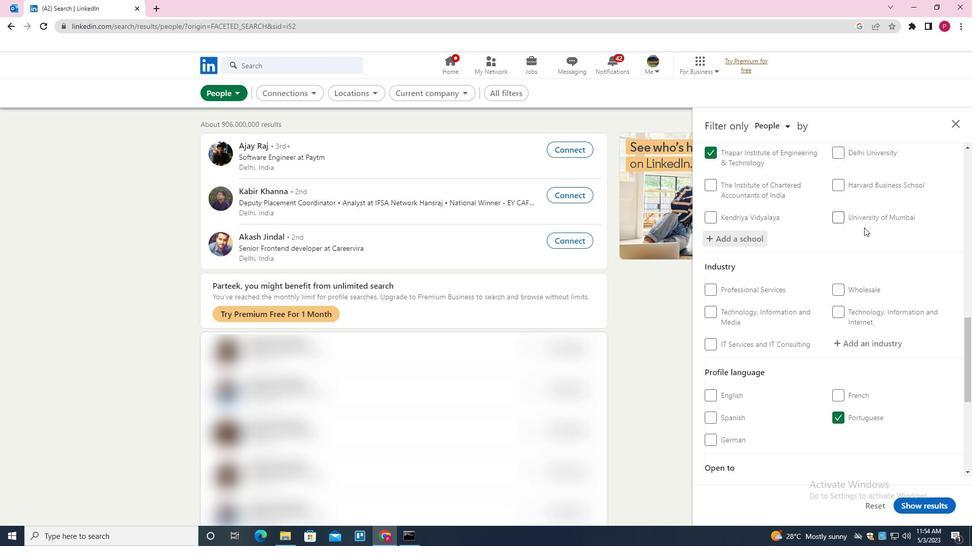 
Action: Mouse scrolled (864, 227) with delta (0, 0)
Screenshot: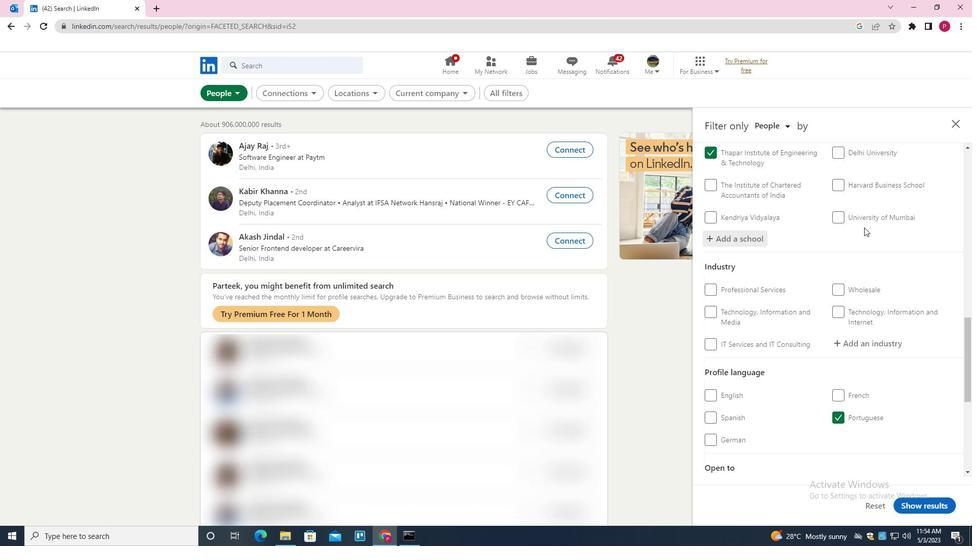 
Action: Mouse moved to (864, 230)
Screenshot: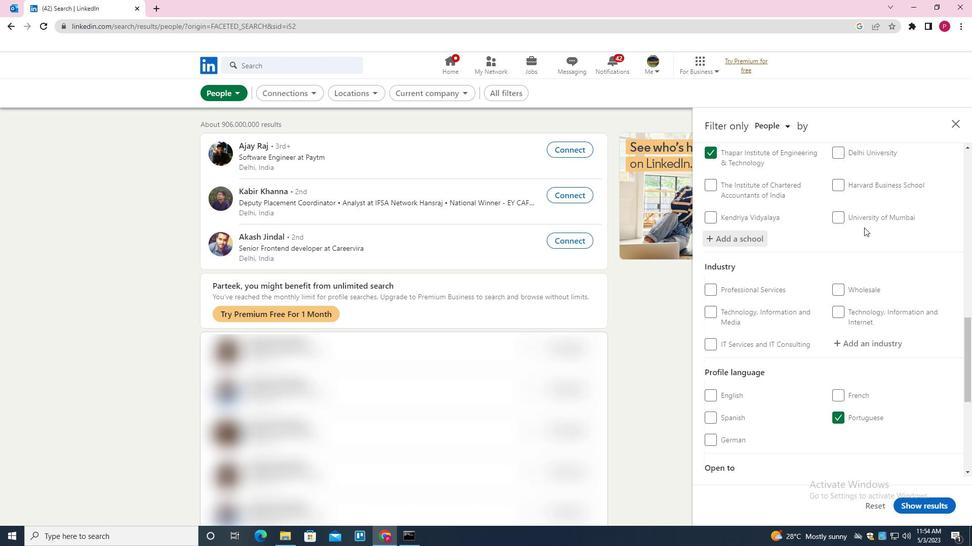 
Action: Mouse scrolled (864, 229) with delta (0, 0)
Screenshot: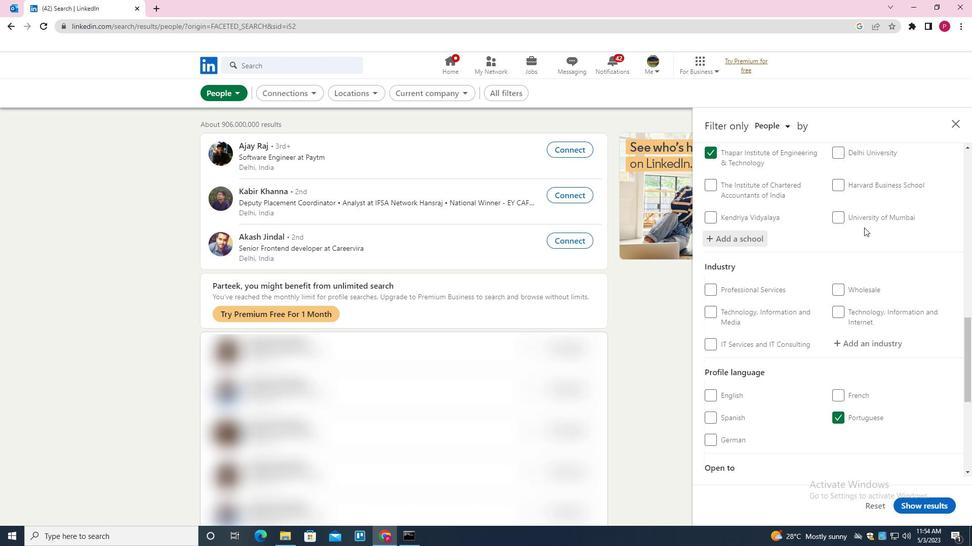
Action: Mouse moved to (863, 238)
Screenshot: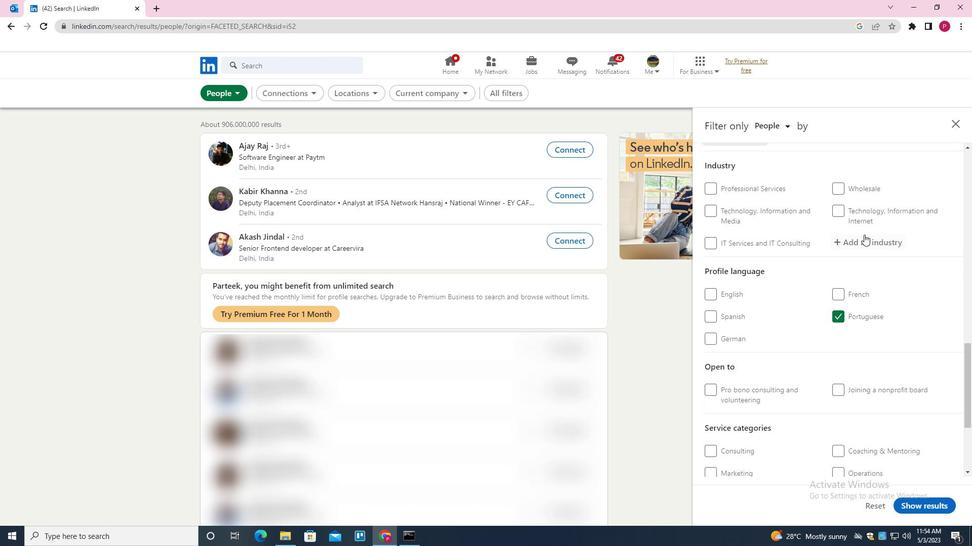 
Action: Mouse pressed left at (863, 238)
Screenshot: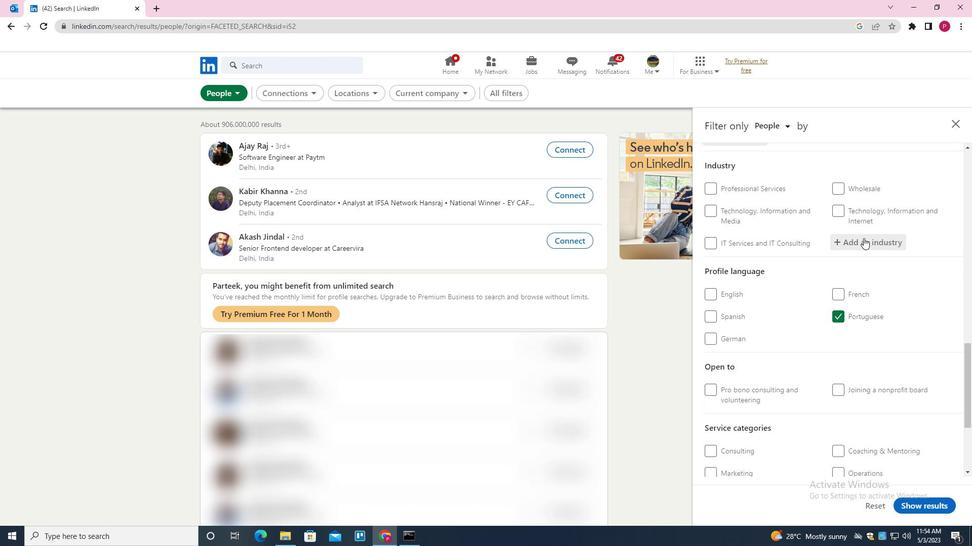 
Action: Key pressed <Key.shift>PUBLIC<Key.space><Key.shift>ASSISTANCE<Key.down><Key.enter>
Screenshot: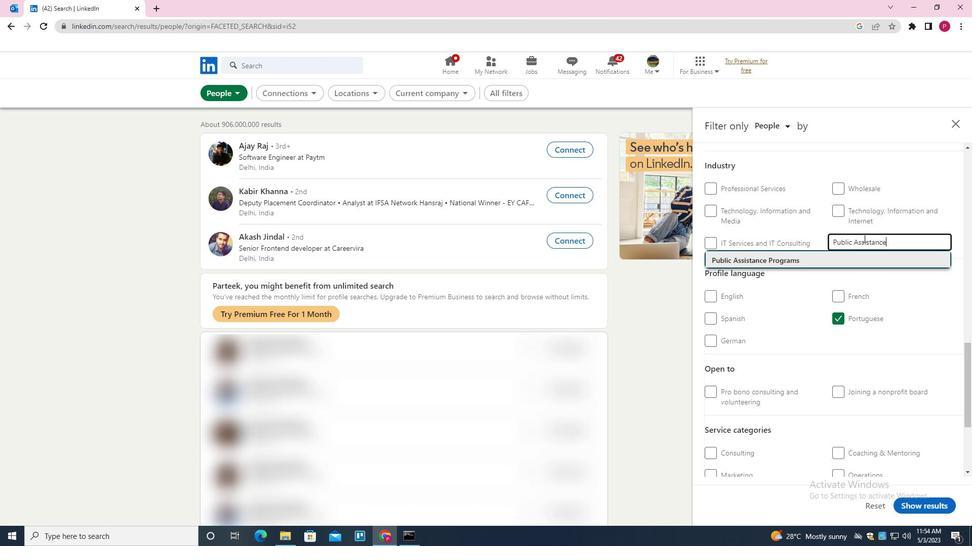 
Action: Mouse moved to (867, 277)
Screenshot: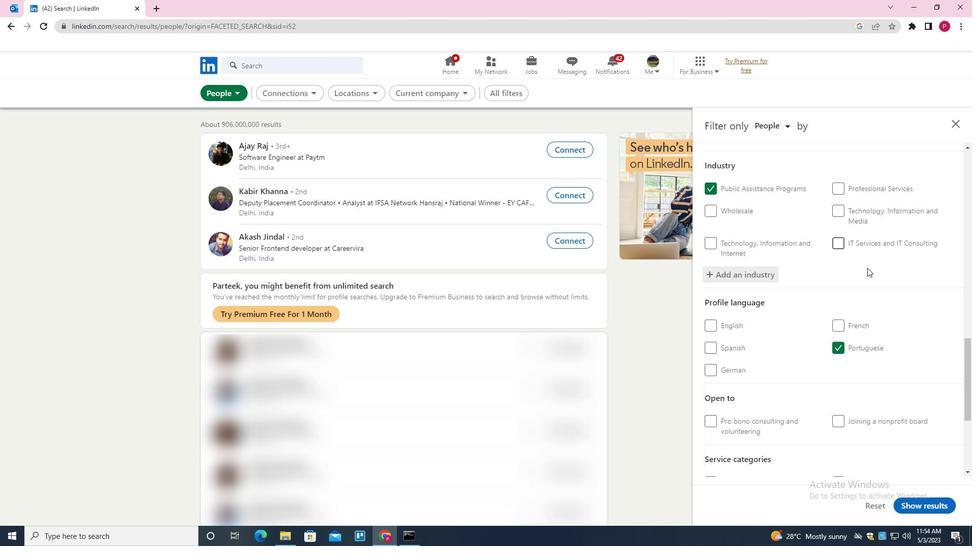 
Action: Mouse scrolled (867, 277) with delta (0, 0)
Screenshot: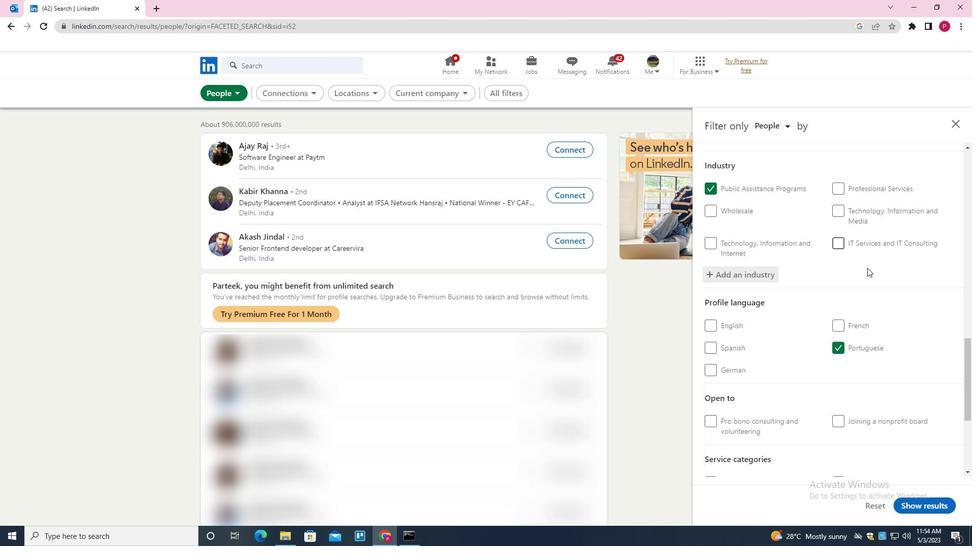 
Action: Mouse moved to (867, 280)
Screenshot: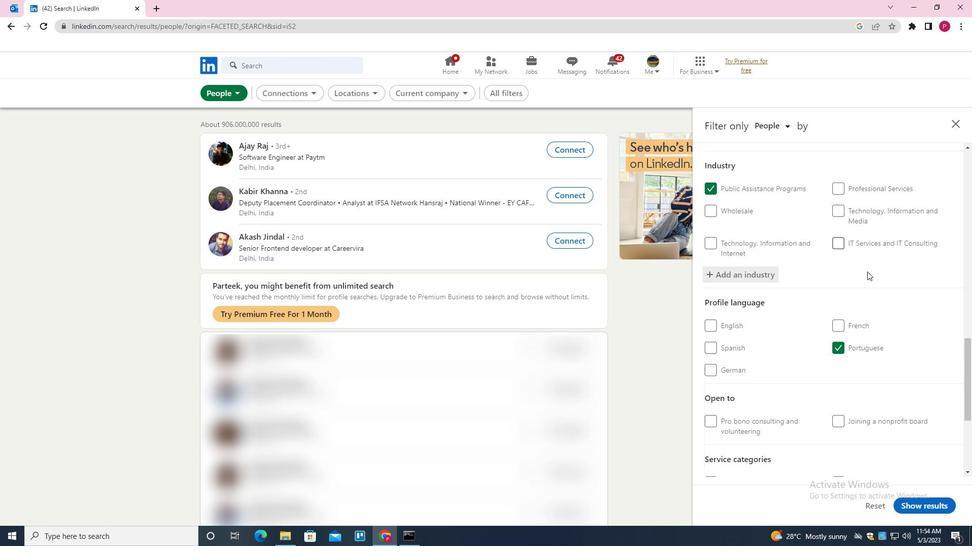 
Action: Mouse scrolled (867, 279) with delta (0, 0)
Screenshot: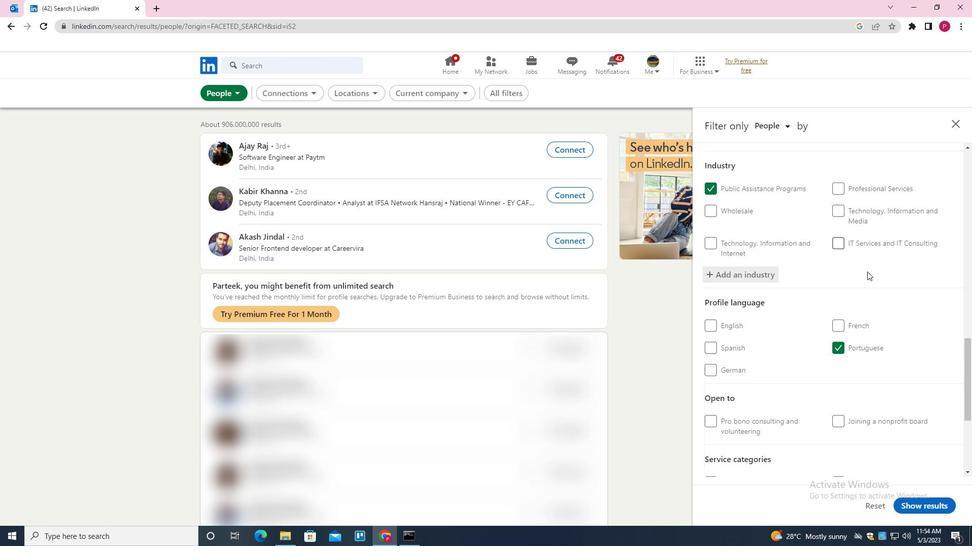 
Action: Mouse moved to (867, 281)
Screenshot: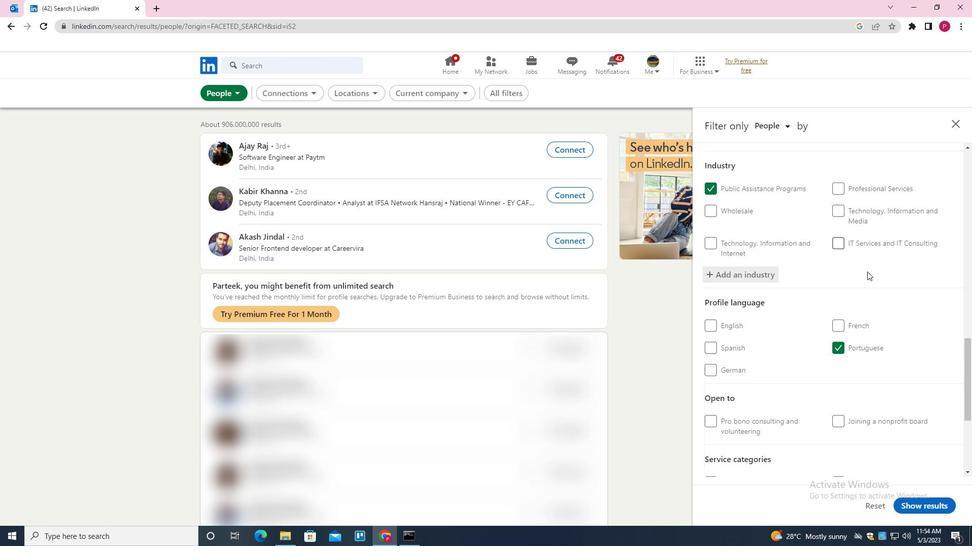 
Action: Mouse scrolled (867, 281) with delta (0, 0)
Screenshot: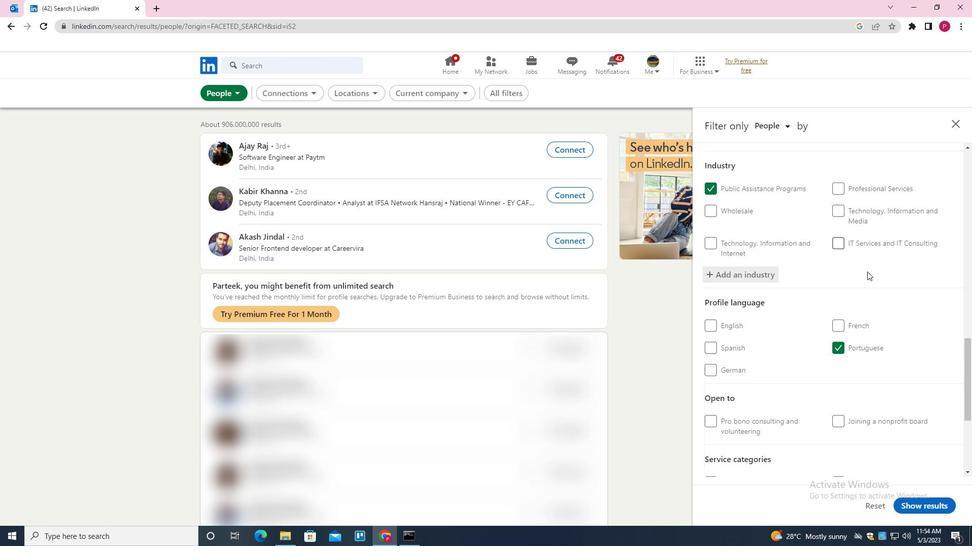 
Action: Mouse moved to (866, 283)
Screenshot: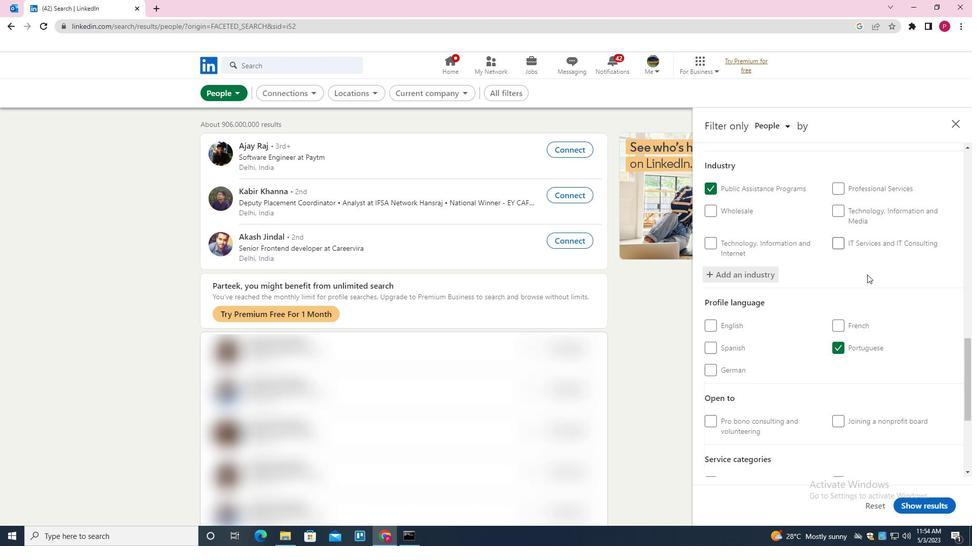 
Action: Mouse scrolled (866, 282) with delta (0, 0)
Screenshot: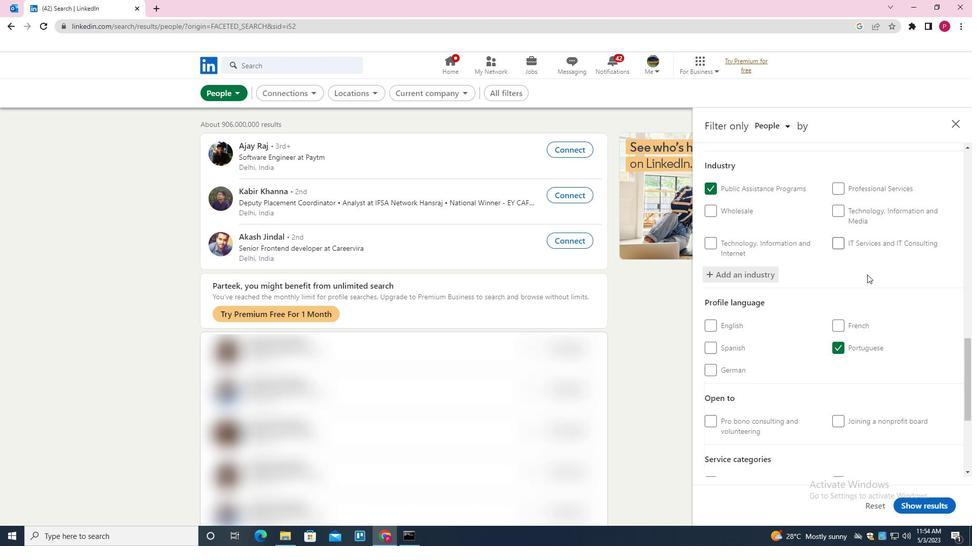 
Action: Mouse moved to (866, 287)
Screenshot: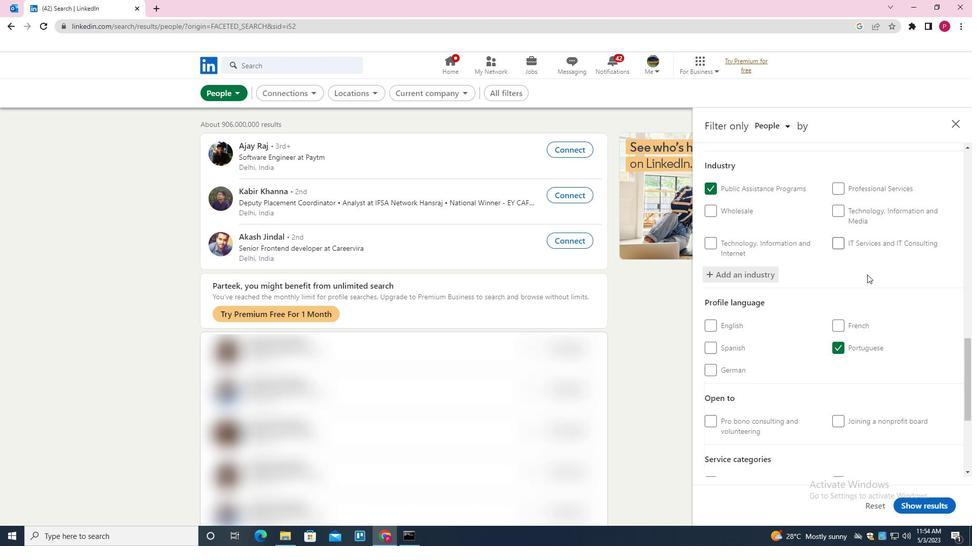 
Action: Mouse scrolled (866, 286) with delta (0, 0)
Screenshot: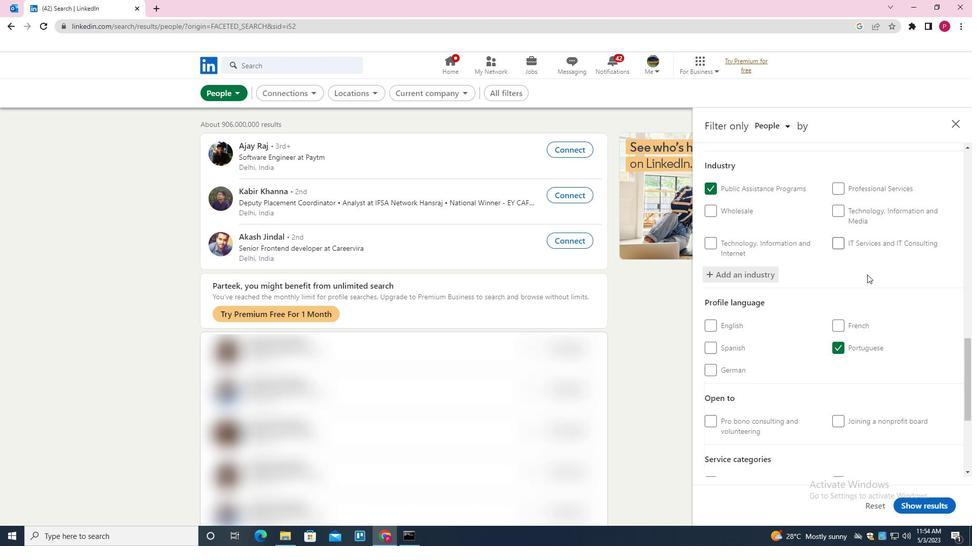 
Action: Mouse moved to (864, 334)
Screenshot: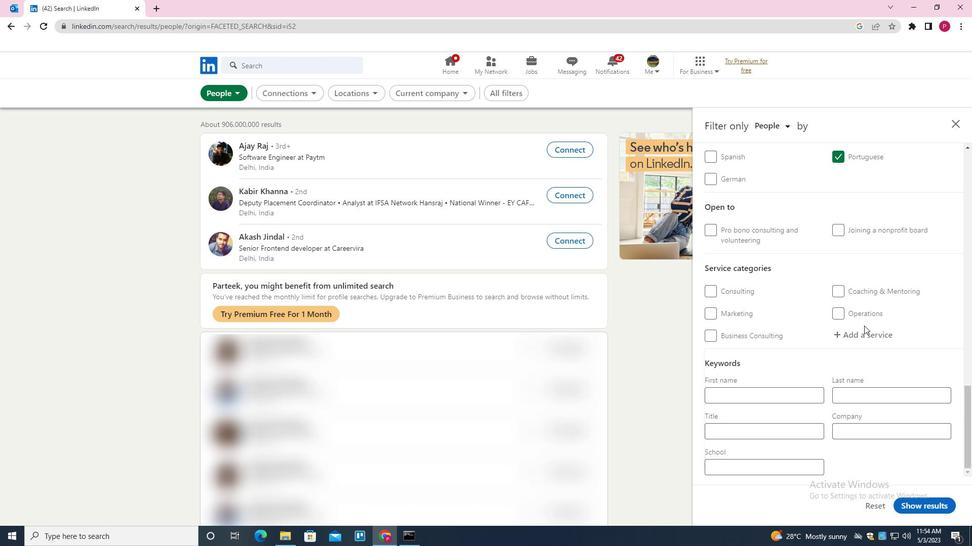 
Action: Mouse pressed left at (864, 334)
Screenshot: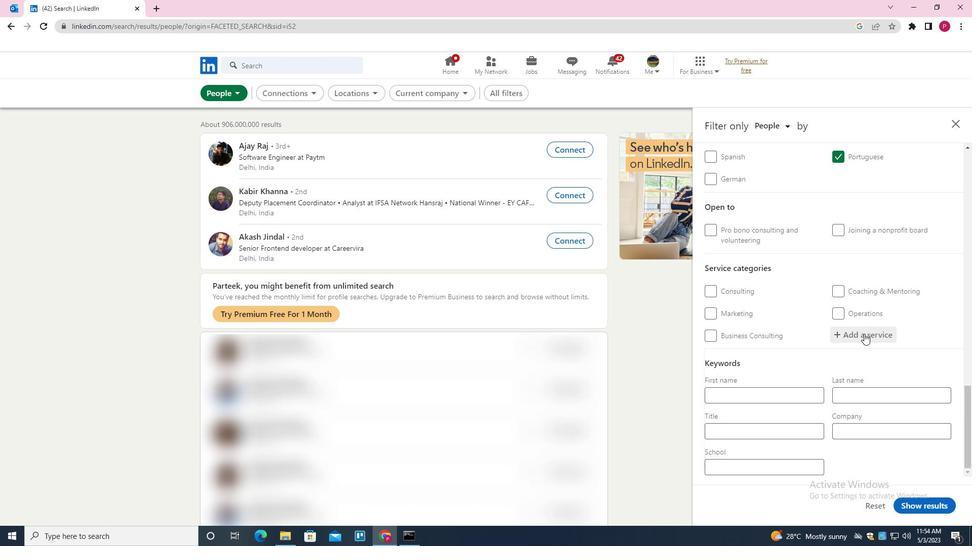 
Action: Key pressed <Key.shift>OVER<Key.space><Key.backspace><Key.backspace><Key.backspace><Key.backspace><Key.backspace><Key.backspace><Key.shift>STRATEGIC<Key.down><Key.enter>
Screenshot: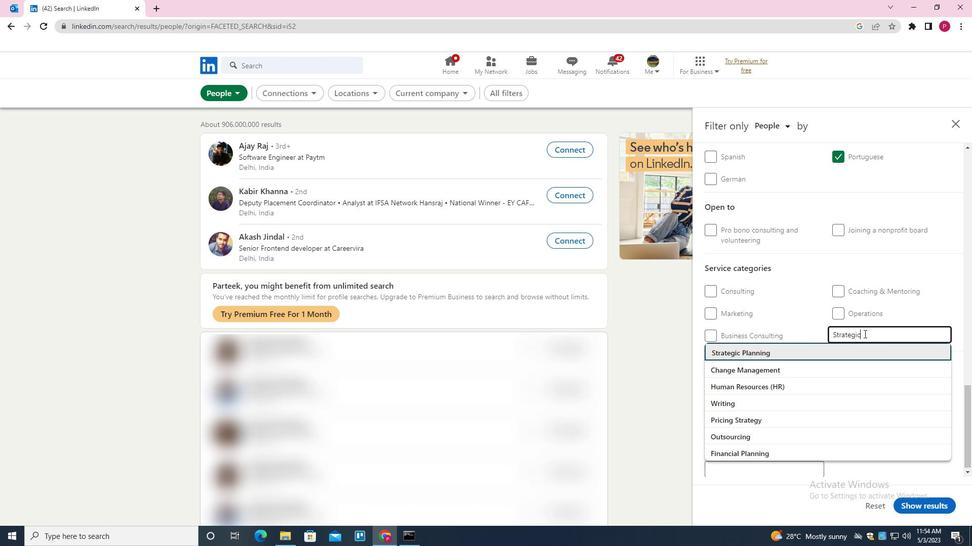 
Action: Mouse moved to (847, 353)
Screenshot: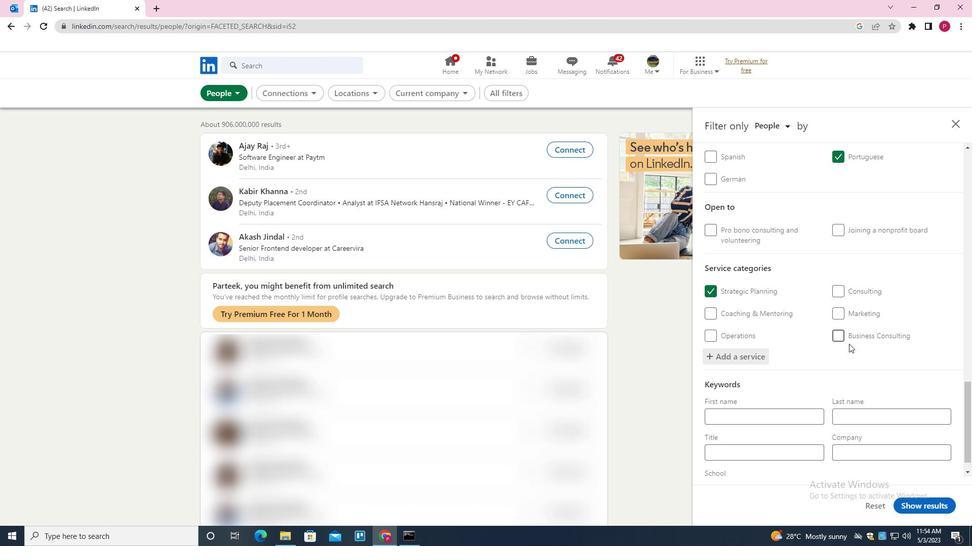 
Action: Mouse scrolled (847, 352) with delta (0, 0)
Screenshot: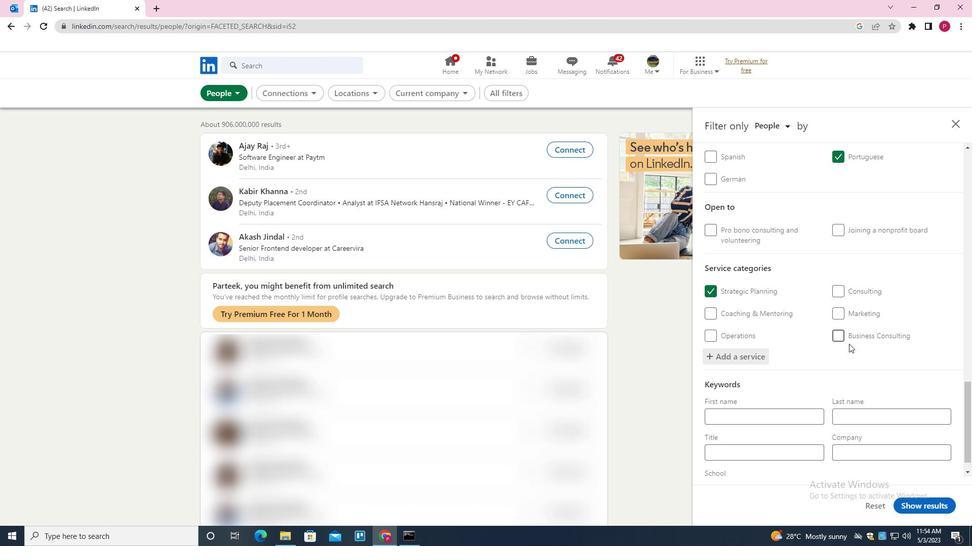 
Action: Mouse moved to (846, 361)
Screenshot: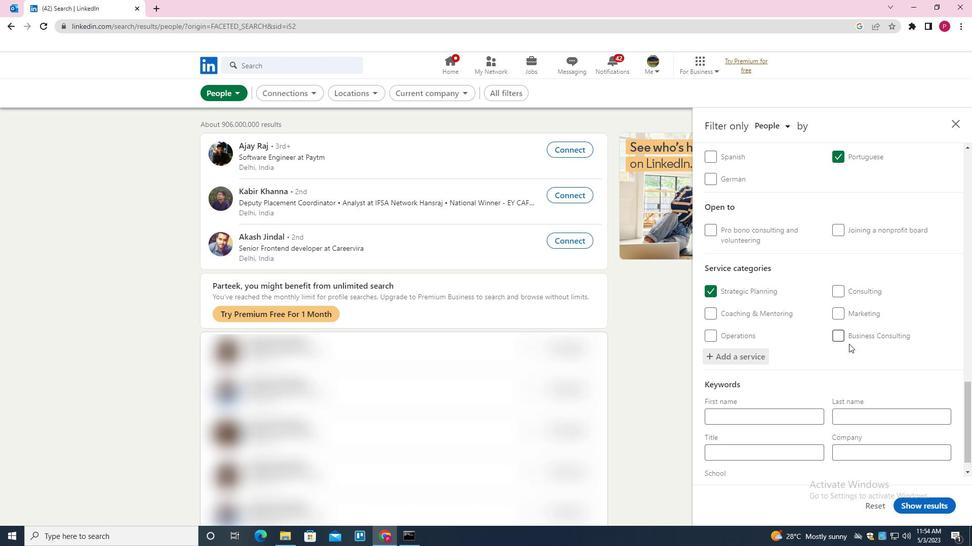 
Action: Mouse scrolled (846, 360) with delta (0, 0)
Screenshot: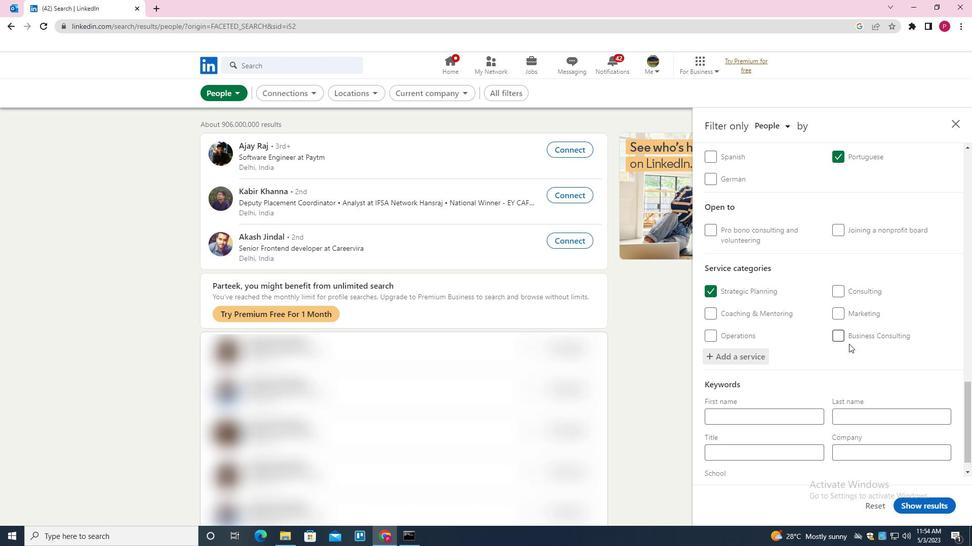 
Action: Mouse moved to (846, 370)
Screenshot: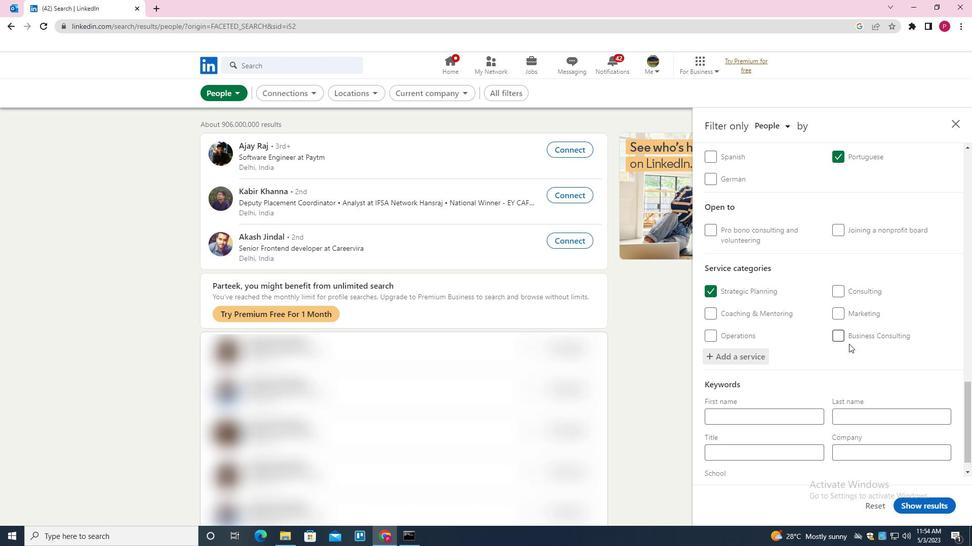 
Action: Mouse scrolled (846, 370) with delta (0, 0)
Screenshot: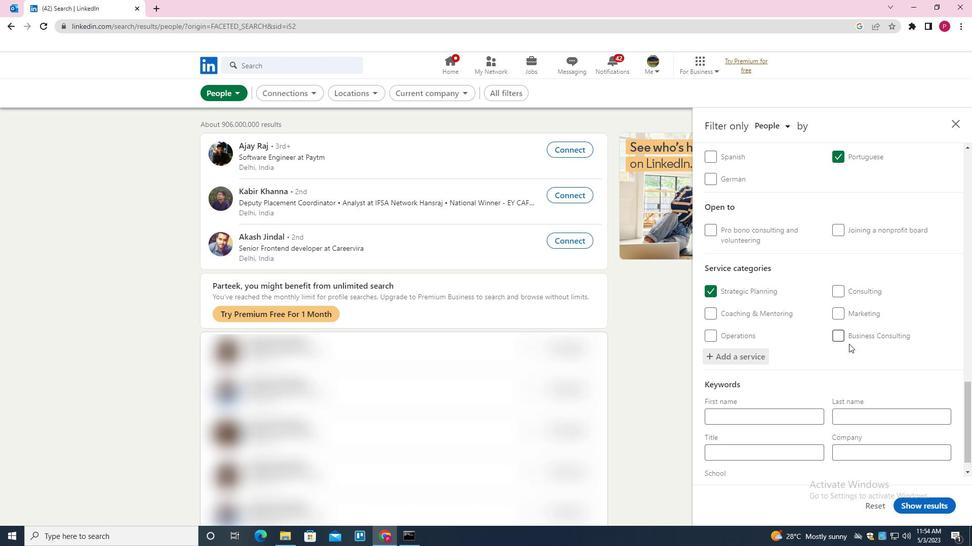 
Action: Mouse moved to (844, 384)
Screenshot: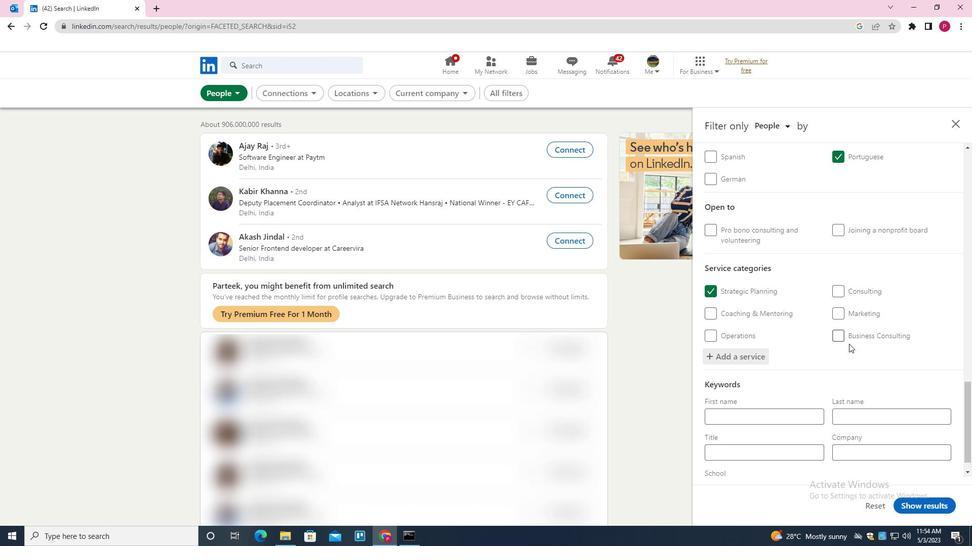 
Action: Mouse scrolled (844, 384) with delta (0, 0)
Screenshot: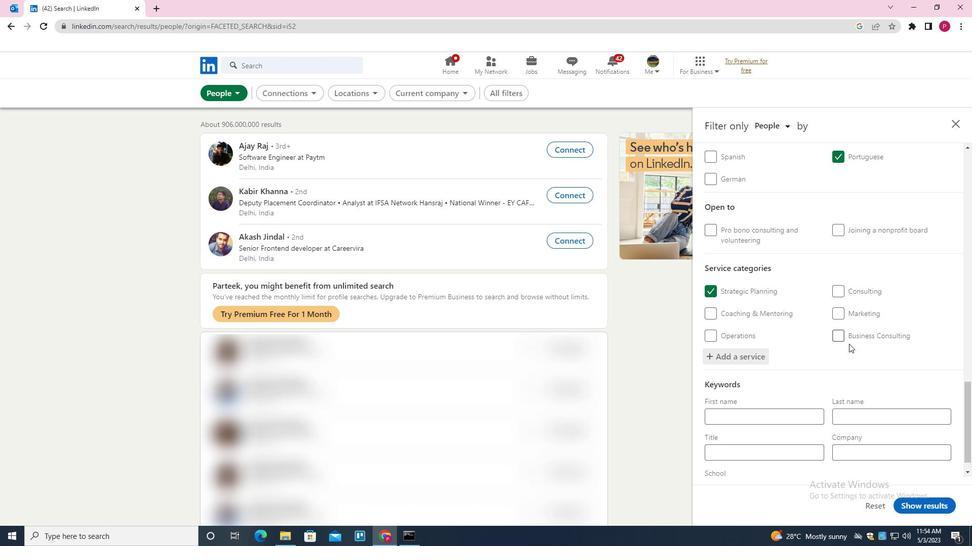 
Action: Mouse moved to (806, 433)
Screenshot: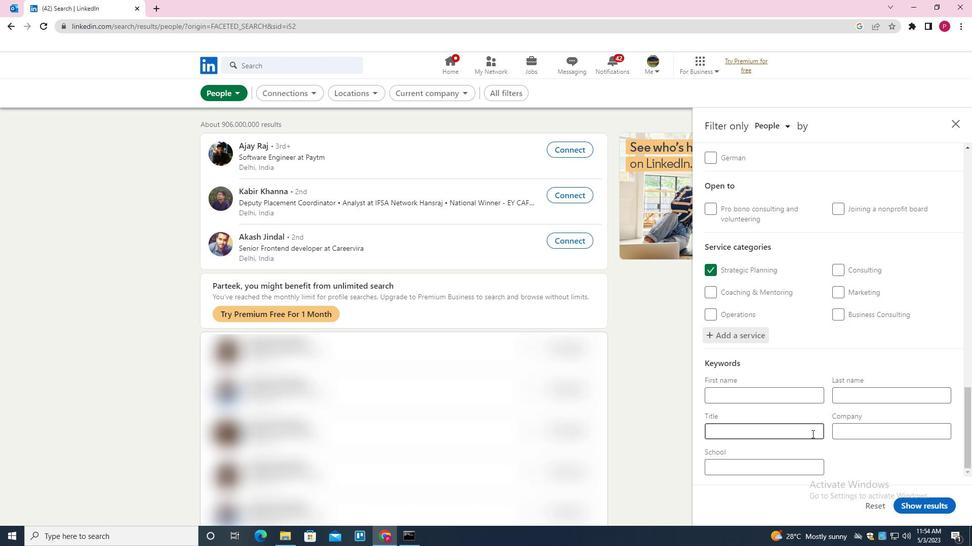 
Action: Mouse pressed left at (806, 433)
Screenshot: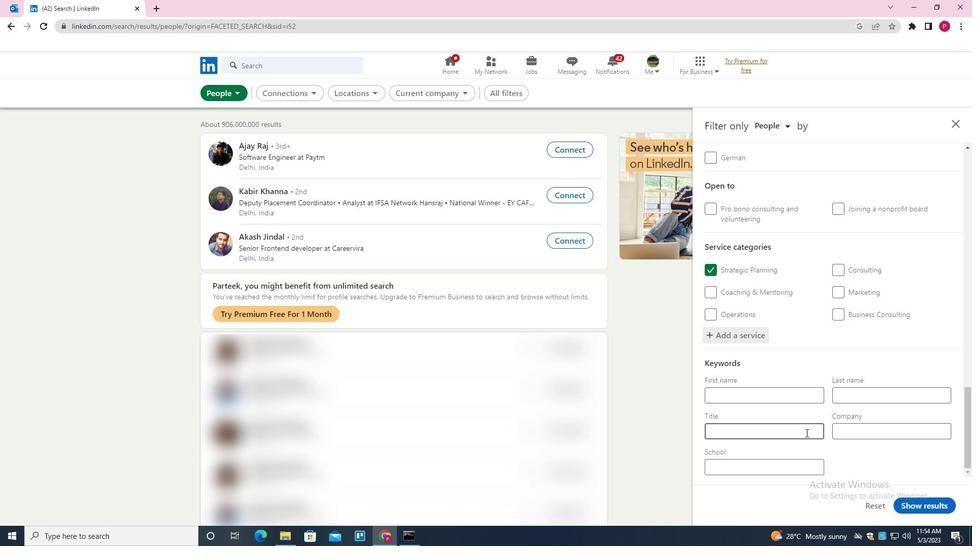 
Action: Key pressed <Key.shift><Key.shift><Key.shift><Key.shift><Key.shift><Key.shift><Key.shift><Key.shift><Key.shift><Key.shift><Key.shift>OVER<Key.space><Key.shift>THE<Key.space><Key.shift>PHONE<Key.space><Key.shift><Key.shift><Key.shift><Key.shift><Key.shift><Key.shift><Key.shift><Key.shift><Key.shift><Key.shift><Key.shift><Key.shift><Key.shift><Key.shift><Key.shift><Key.shift><Key.shift><Key.shift><Key.shift><Key.shift><Key.shift><Key.shift><Key.shift><Key.shift><Key.shift><Key.shift><Key.shift><Key.shift><Key.shift><Key.shift><Key.shift><Key.shift><Key.shift><Key.shift><Key.shift><Key.shift><Key.shift><Key.shift><Key.shift>INTERPRETER
Screenshot: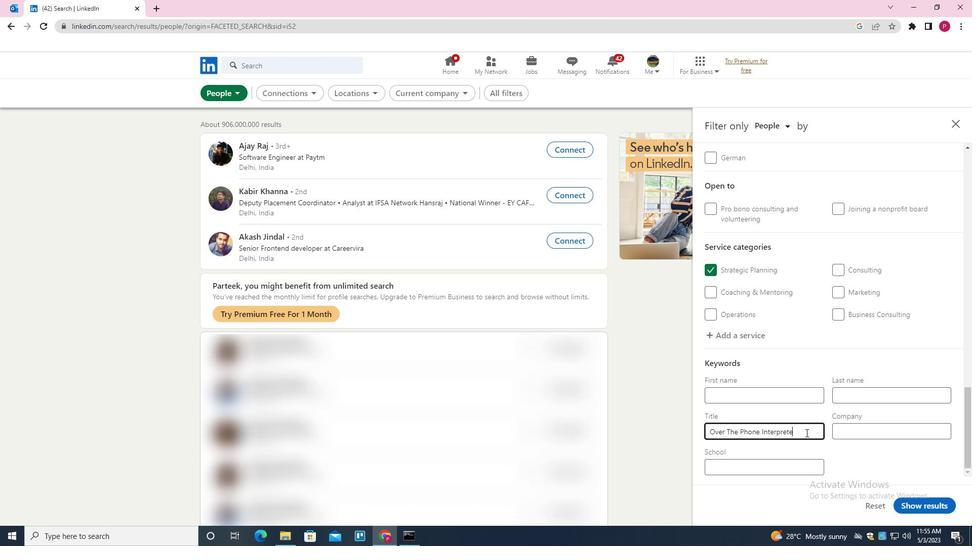 
Action: Mouse moved to (927, 506)
Screenshot: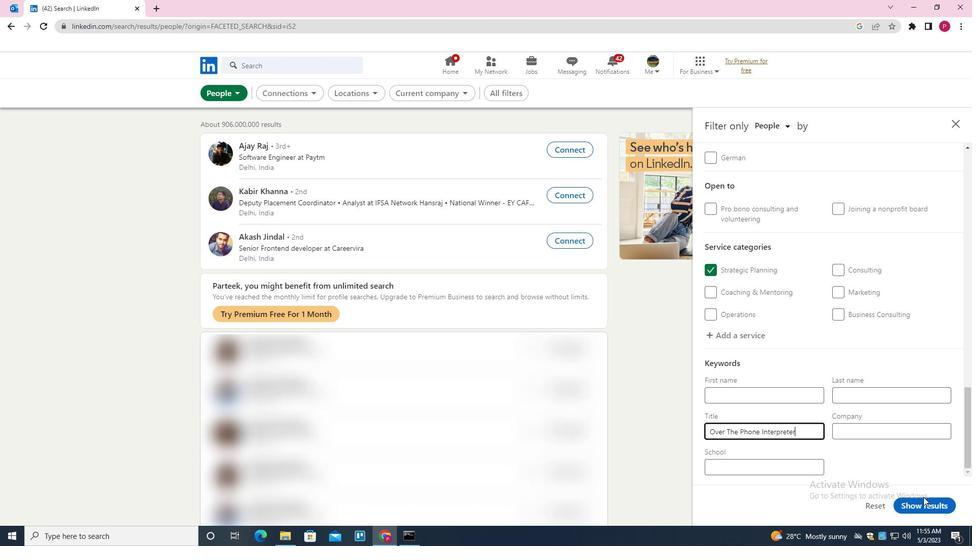 
Action: Mouse pressed left at (927, 506)
Screenshot: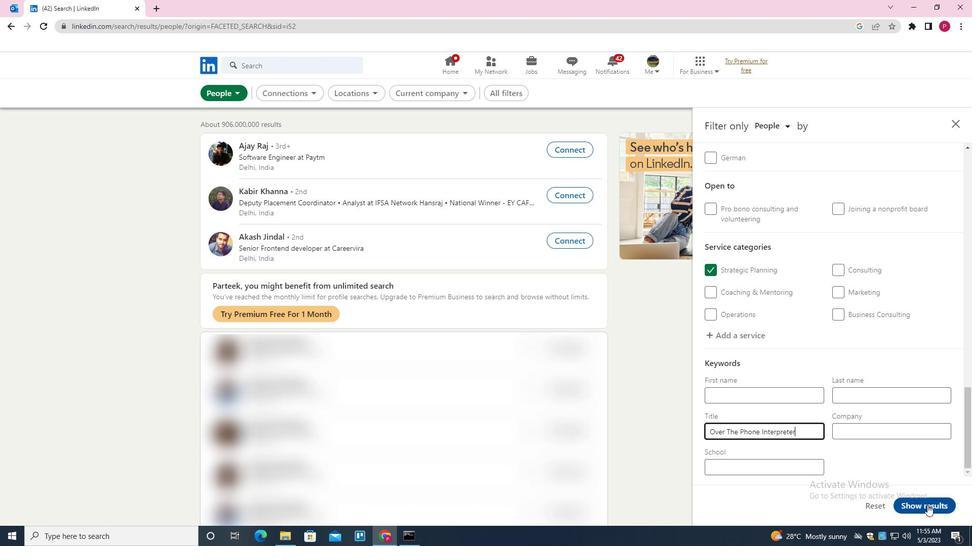 
Action: Mouse moved to (600, 208)
Screenshot: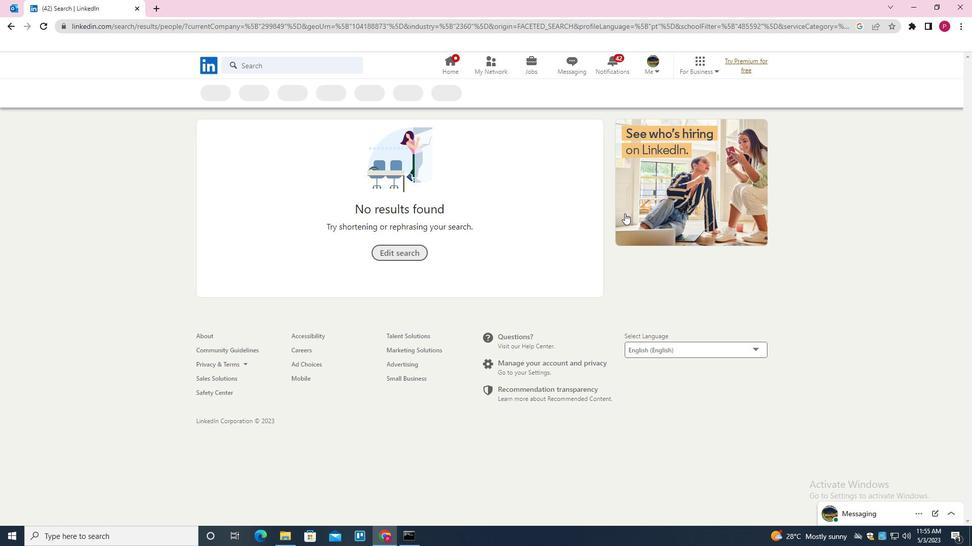 
